 Task: Look for space in Alamar, Cuba from 12th  August, 2023 to 15th August, 2023 for 3 adults in price range Rs.12000 to Rs.16000. Place can be entire place with 2 bedrooms having 3 beds and 1 bathroom. Property type can be house, flat, guest house. Booking option can be shelf check-in. Required host language is .
Action: Mouse moved to (385, 74)
Screenshot: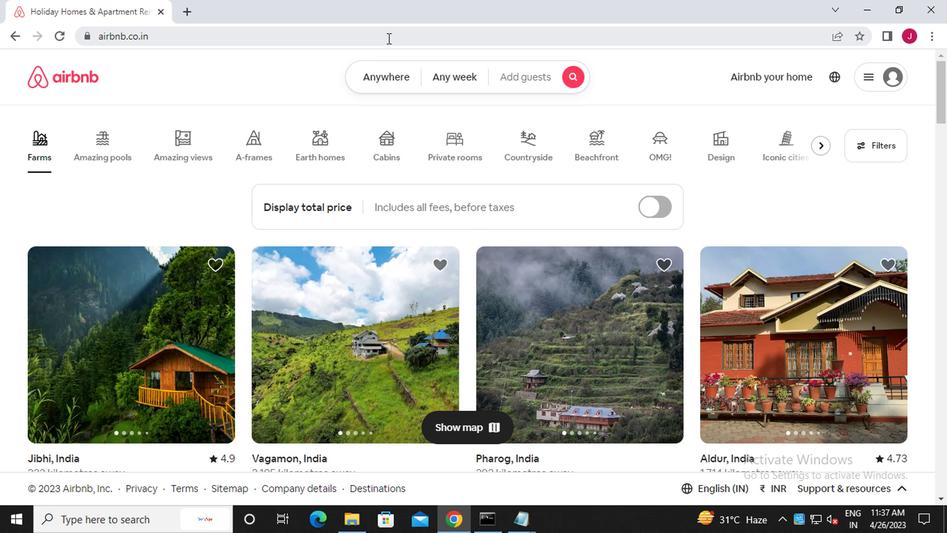 
Action: Mouse pressed left at (385, 74)
Screenshot: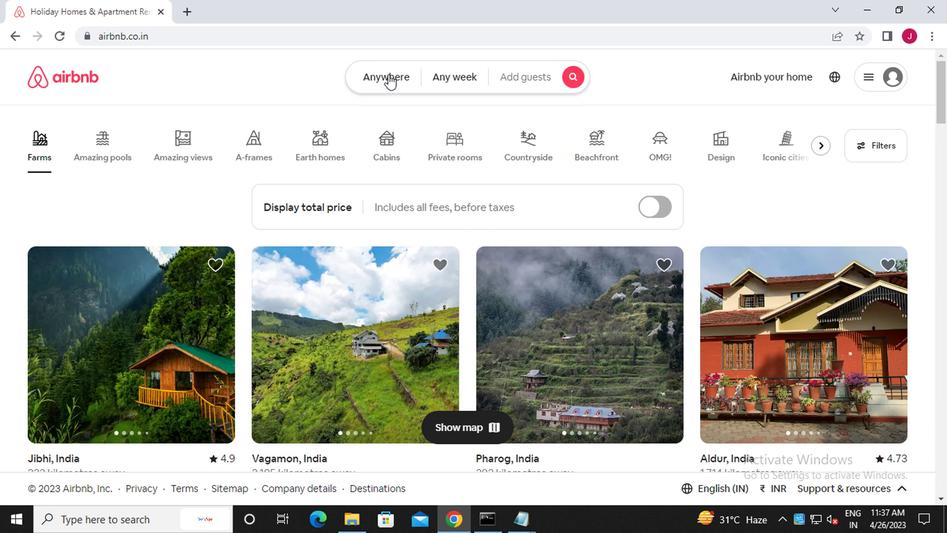 
Action: Mouse moved to (234, 137)
Screenshot: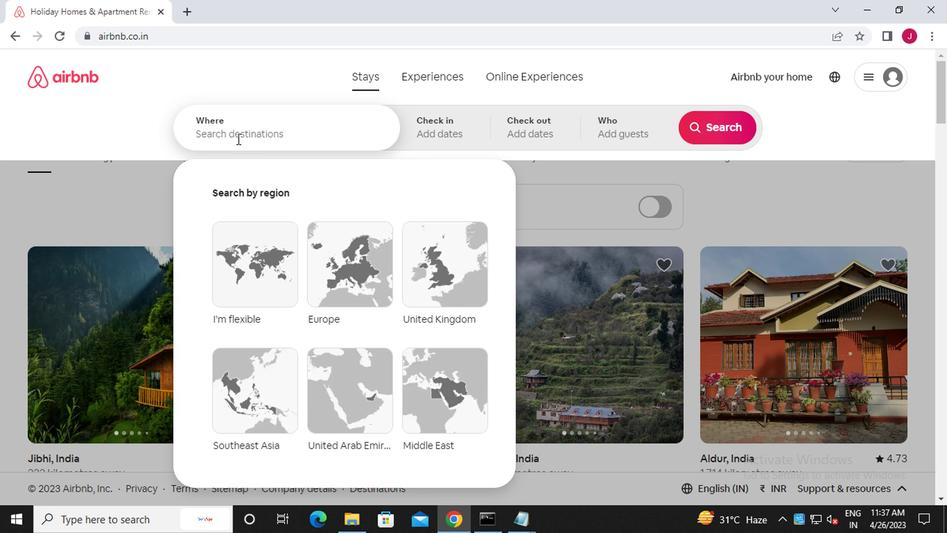 
Action: Mouse pressed left at (234, 137)
Screenshot: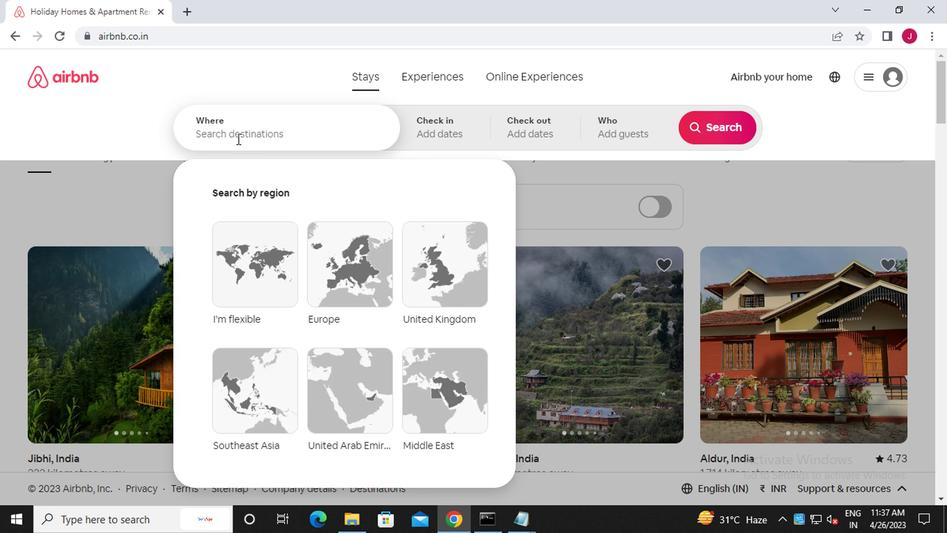 
Action: Mouse moved to (231, 136)
Screenshot: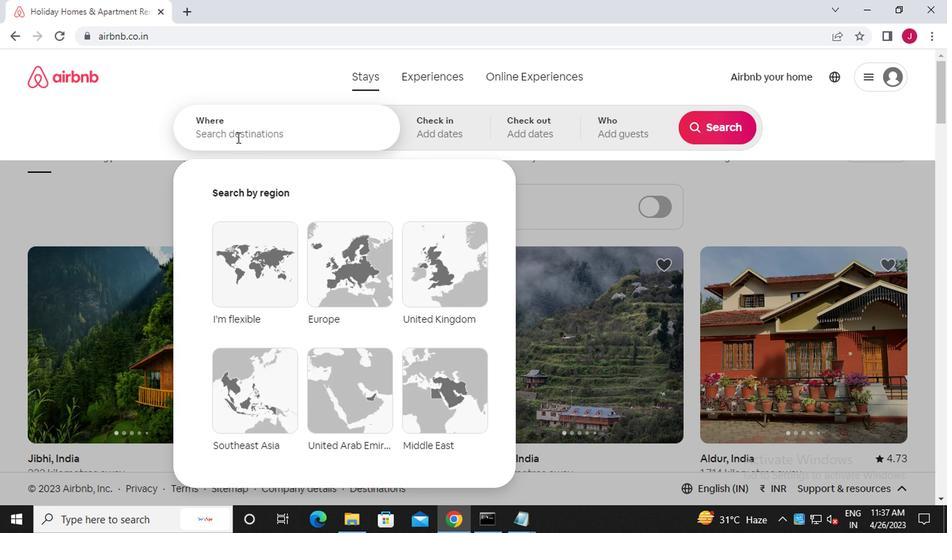 
Action: Key pressed a<Key.caps_lock>lamar
Screenshot: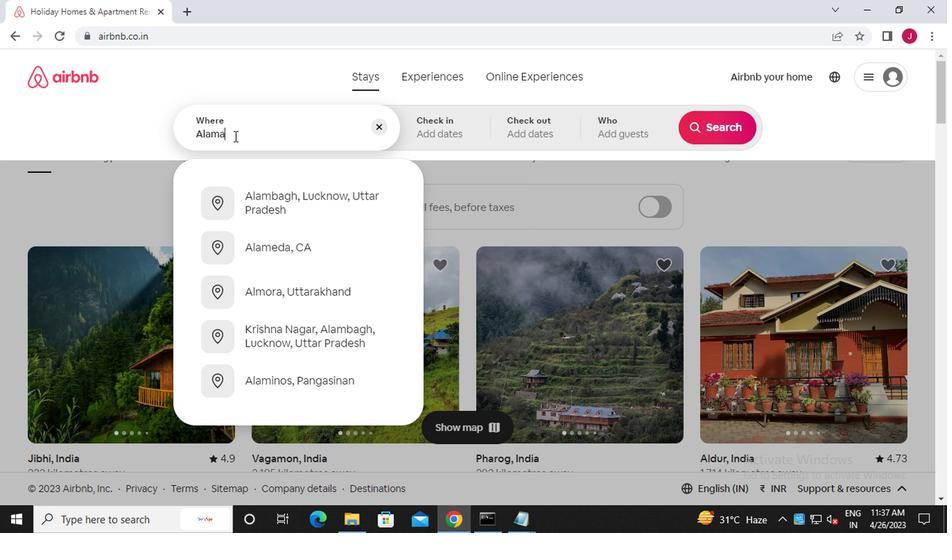 
Action: Mouse moved to (309, 199)
Screenshot: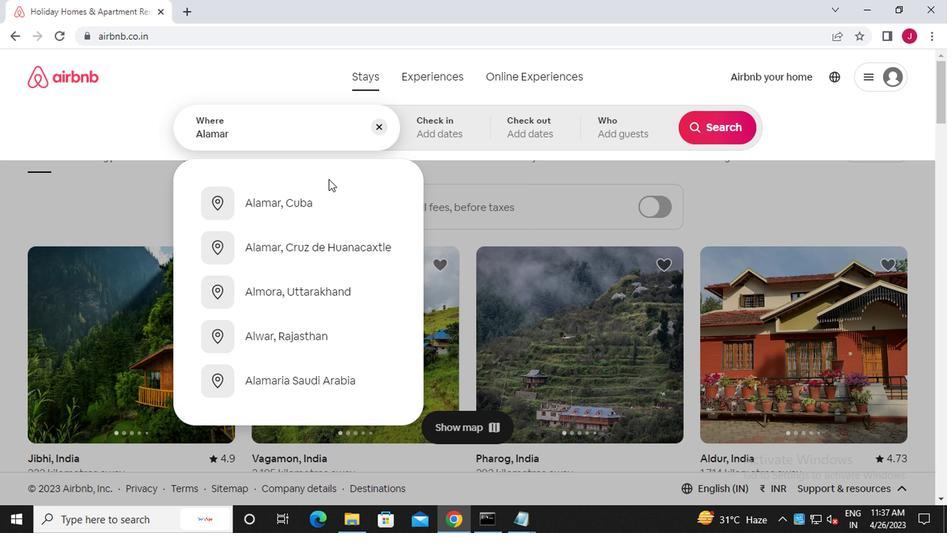 
Action: Mouse pressed left at (309, 199)
Screenshot: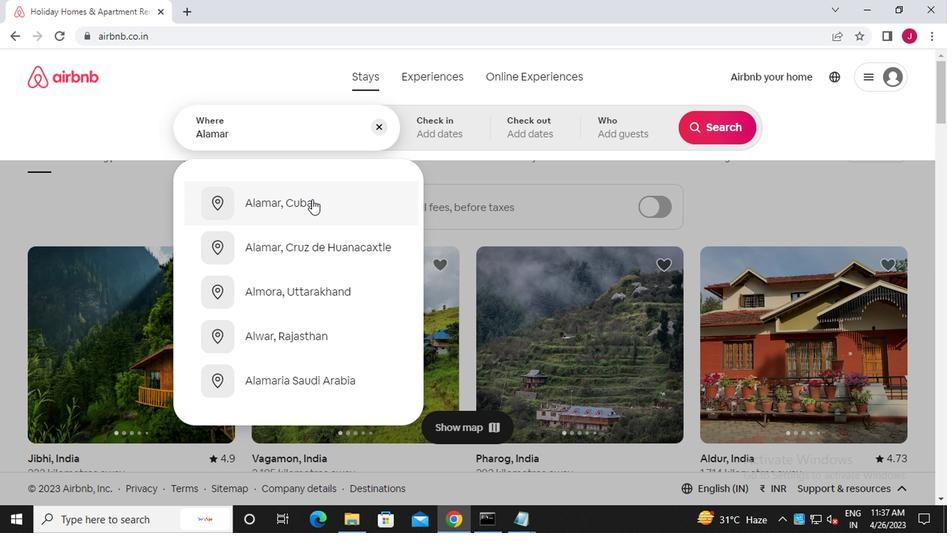 
Action: Mouse moved to (700, 238)
Screenshot: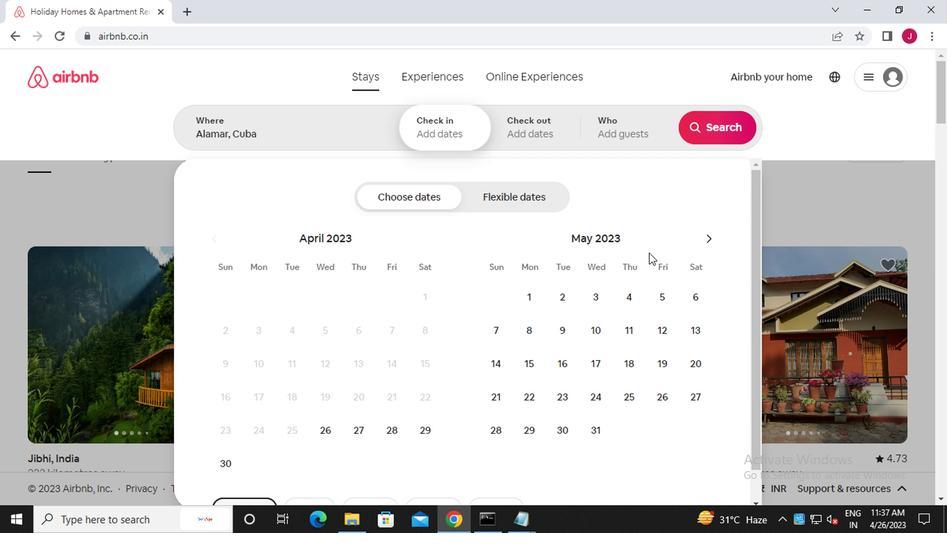 
Action: Mouse pressed left at (700, 238)
Screenshot: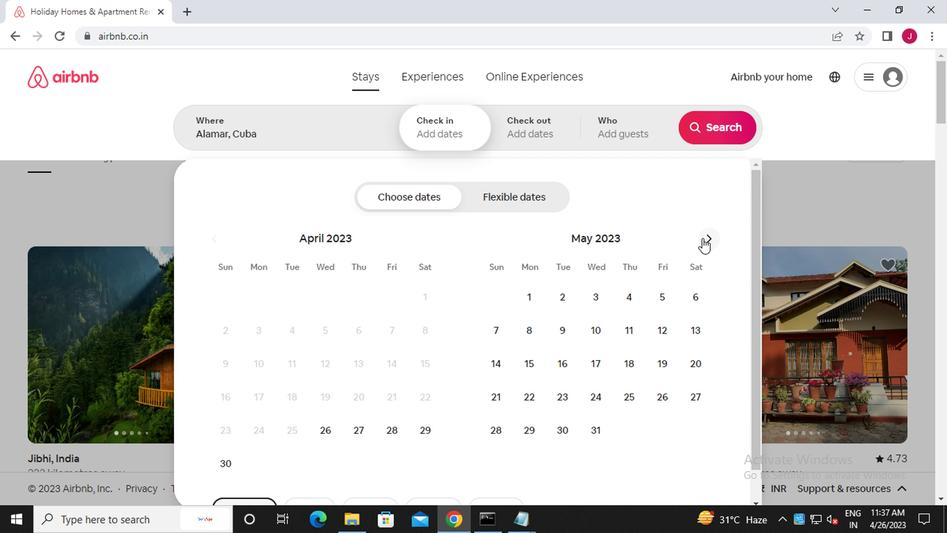 
Action: Mouse moved to (701, 238)
Screenshot: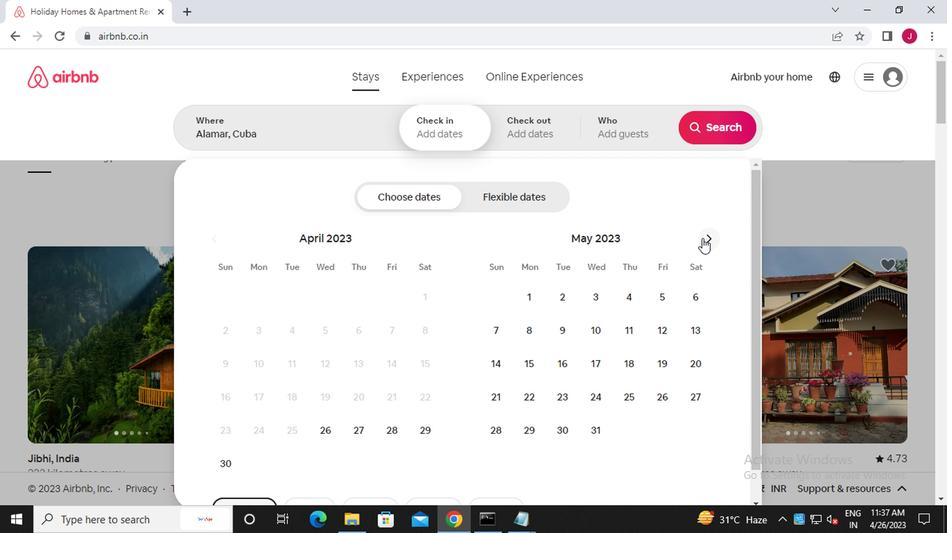 
Action: Mouse pressed left at (701, 238)
Screenshot: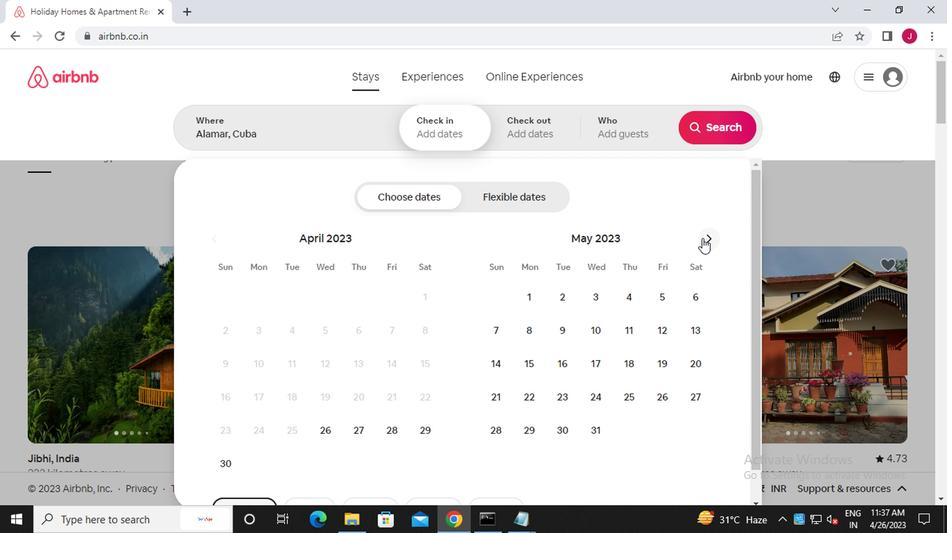 
Action: Mouse moved to (702, 238)
Screenshot: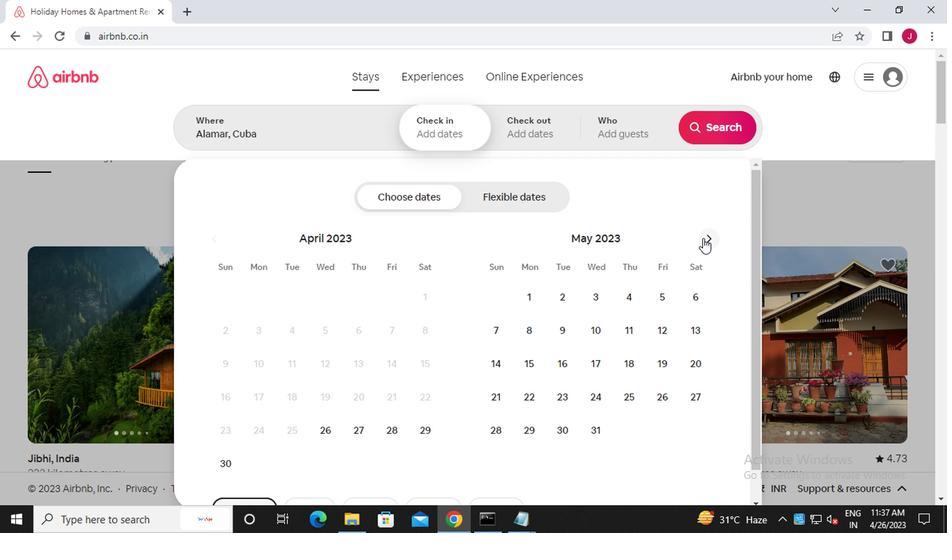 
Action: Mouse pressed left at (702, 238)
Screenshot: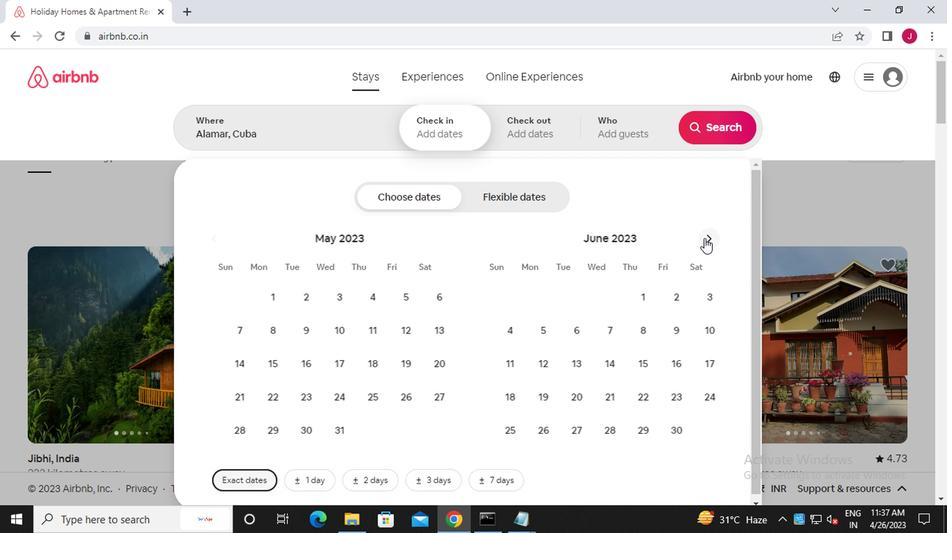 
Action: Mouse moved to (704, 239)
Screenshot: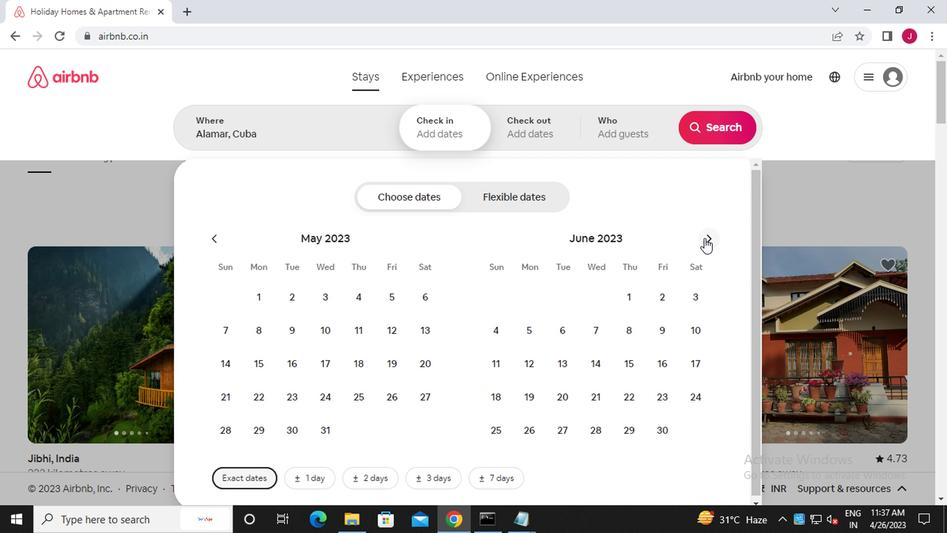 
Action: Mouse pressed left at (704, 239)
Screenshot: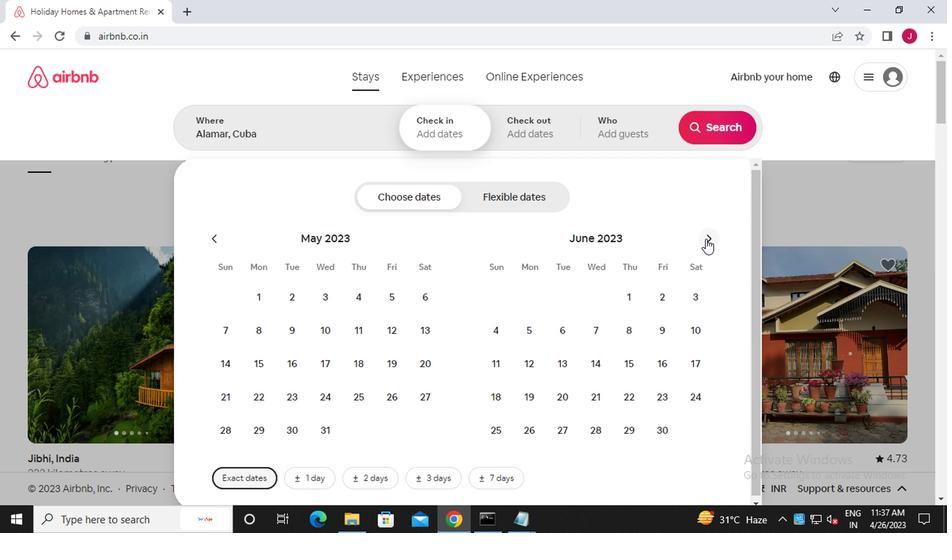 
Action: Mouse moved to (682, 335)
Screenshot: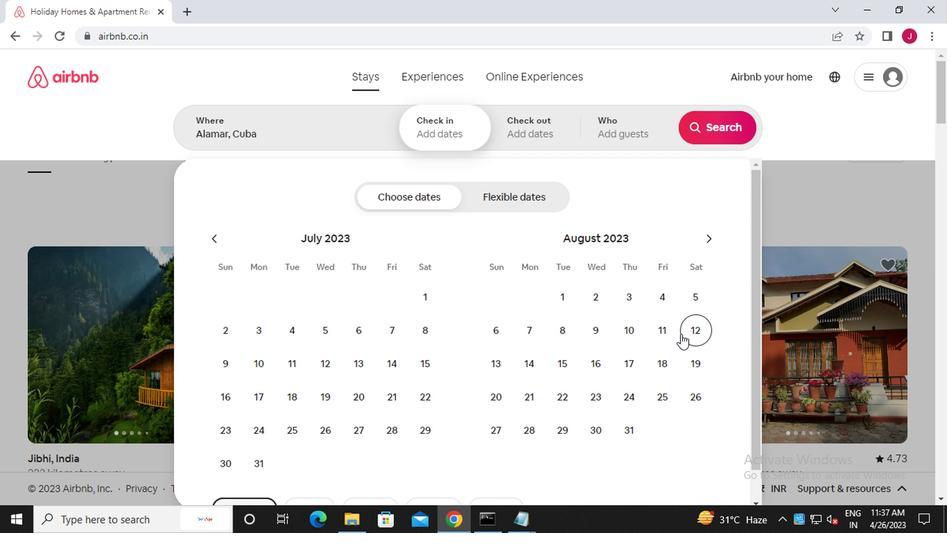 
Action: Mouse pressed left at (682, 335)
Screenshot: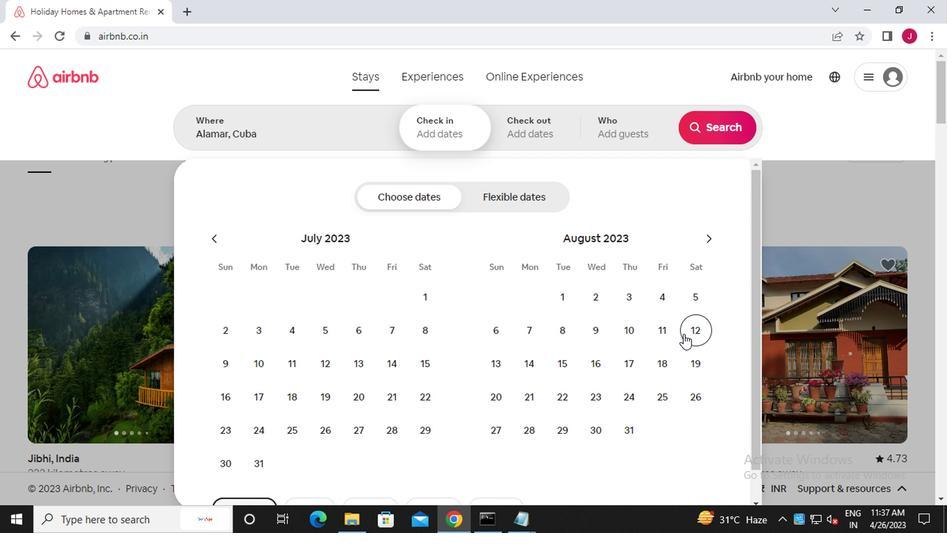 
Action: Mouse moved to (558, 357)
Screenshot: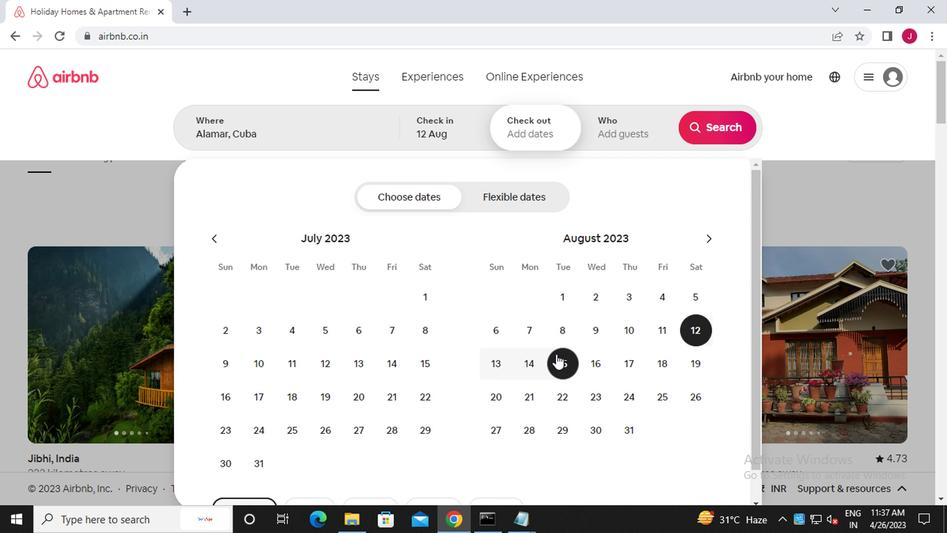 
Action: Mouse pressed left at (558, 357)
Screenshot: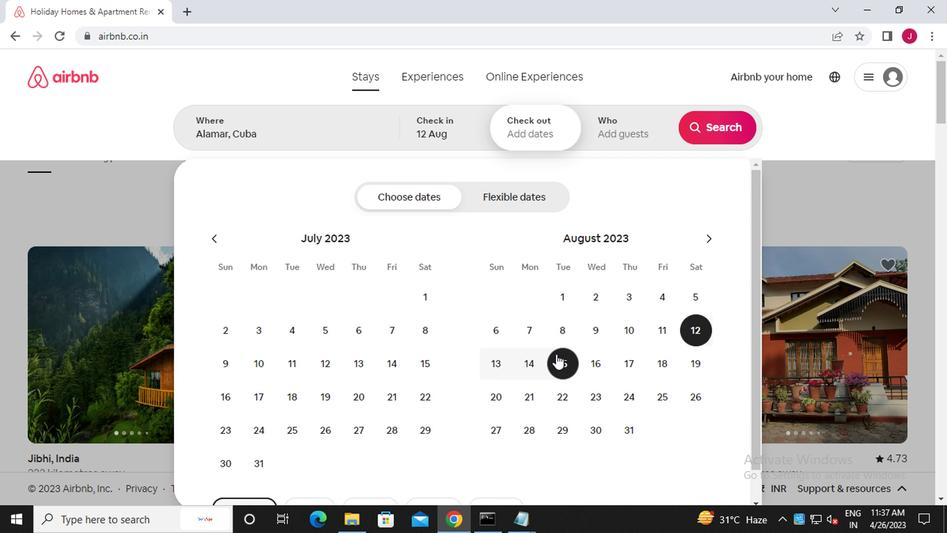 
Action: Mouse moved to (615, 135)
Screenshot: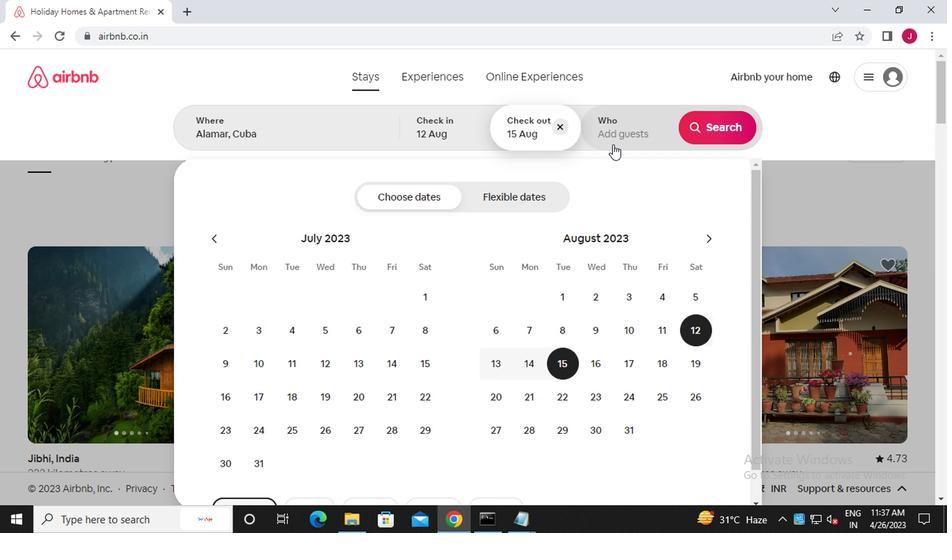 
Action: Mouse pressed left at (615, 135)
Screenshot: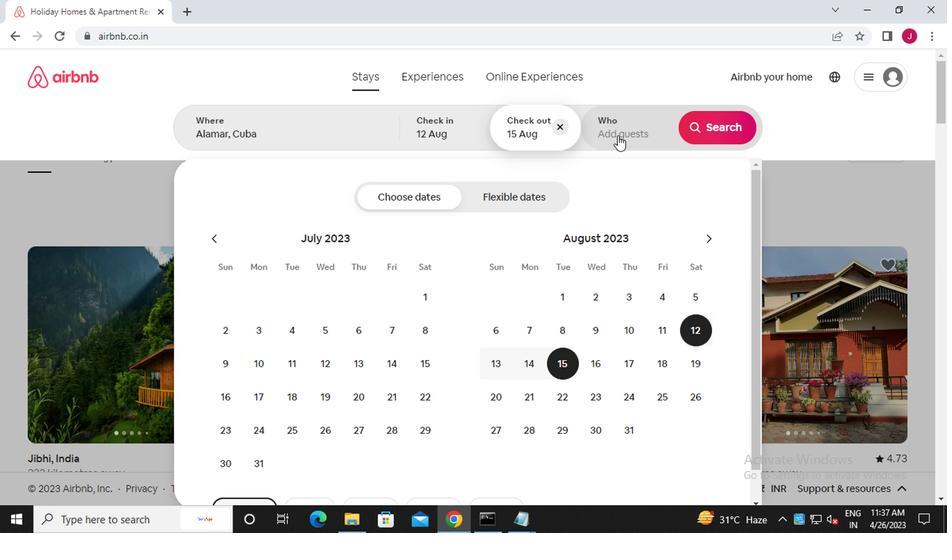 
Action: Mouse moved to (716, 199)
Screenshot: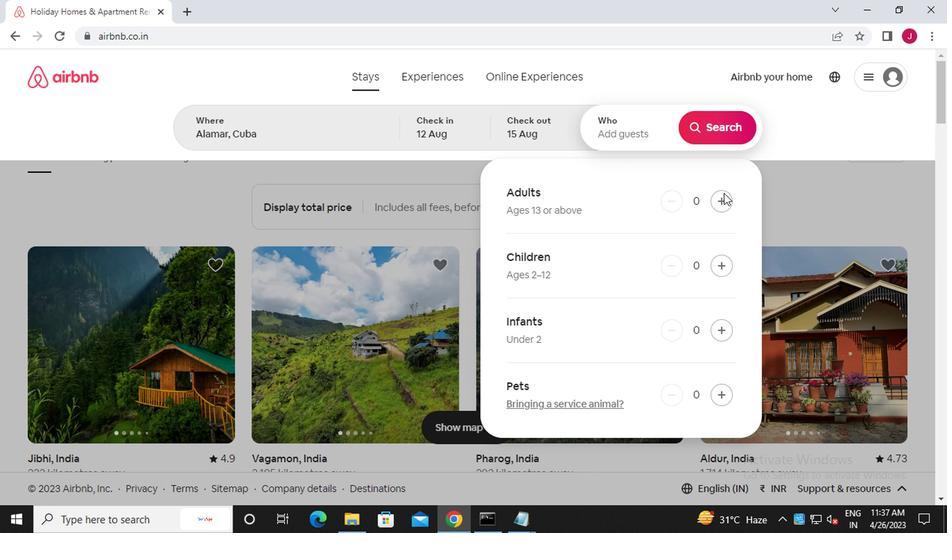
Action: Mouse pressed left at (716, 199)
Screenshot: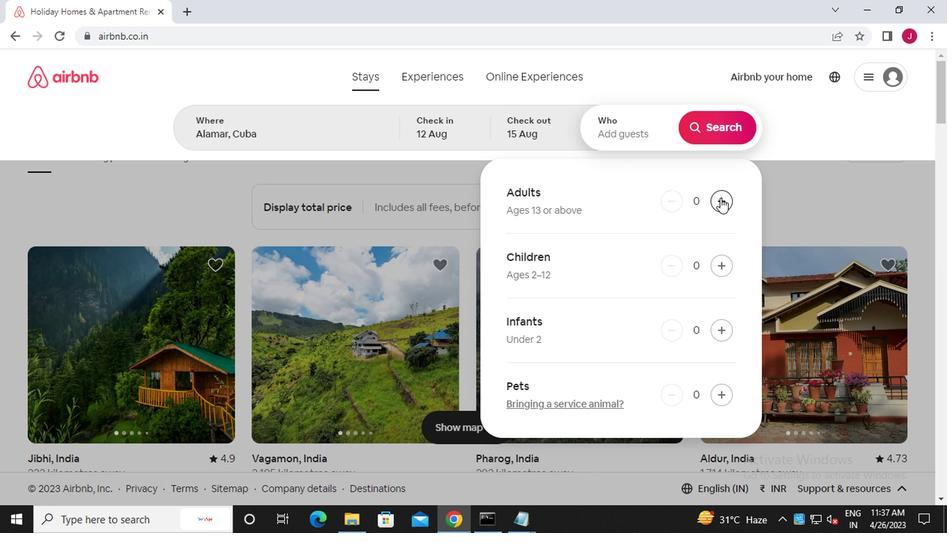 
Action: Mouse pressed left at (716, 199)
Screenshot: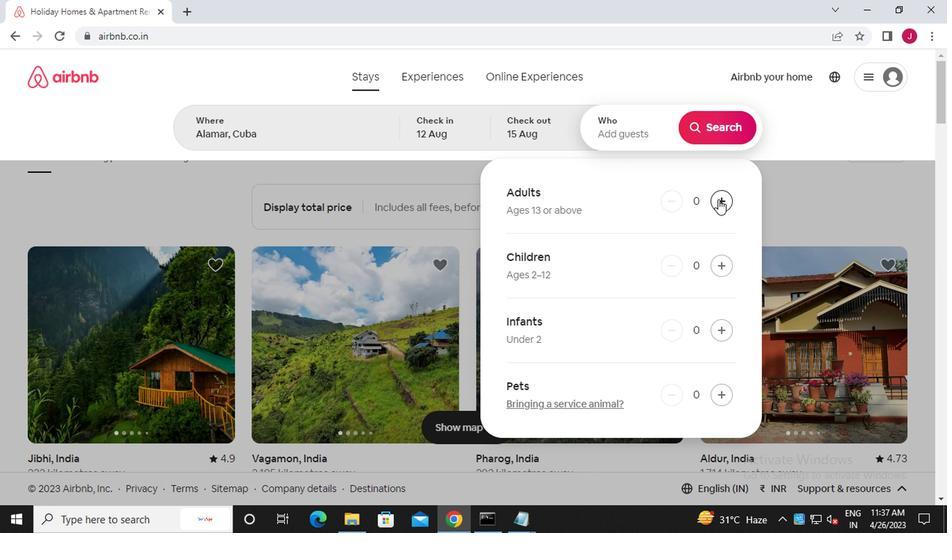 
Action: Mouse pressed left at (716, 199)
Screenshot: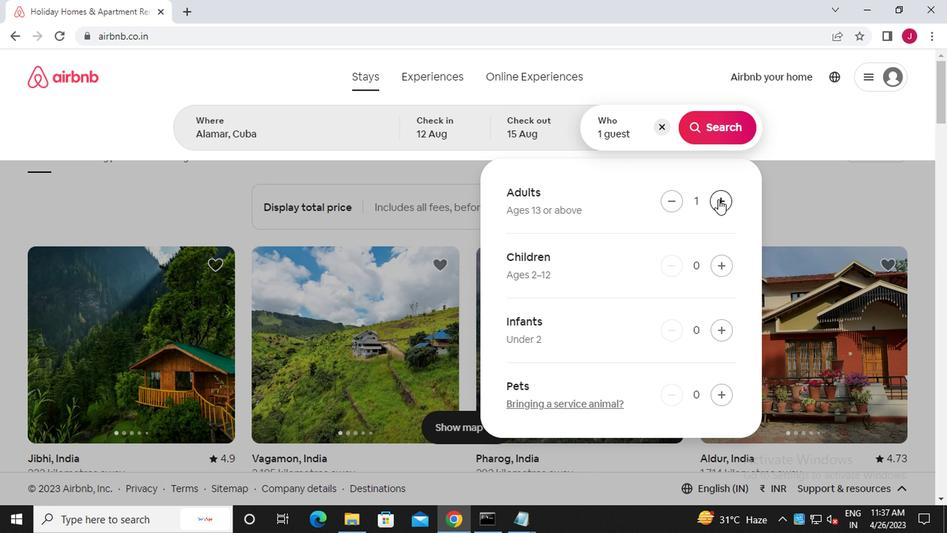 
Action: Mouse moved to (725, 125)
Screenshot: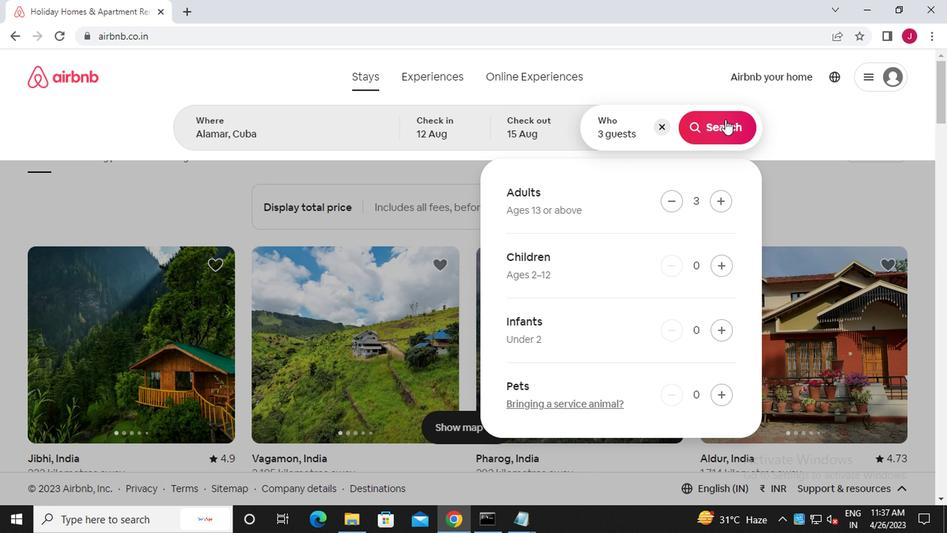 
Action: Mouse pressed left at (725, 125)
Screenshot: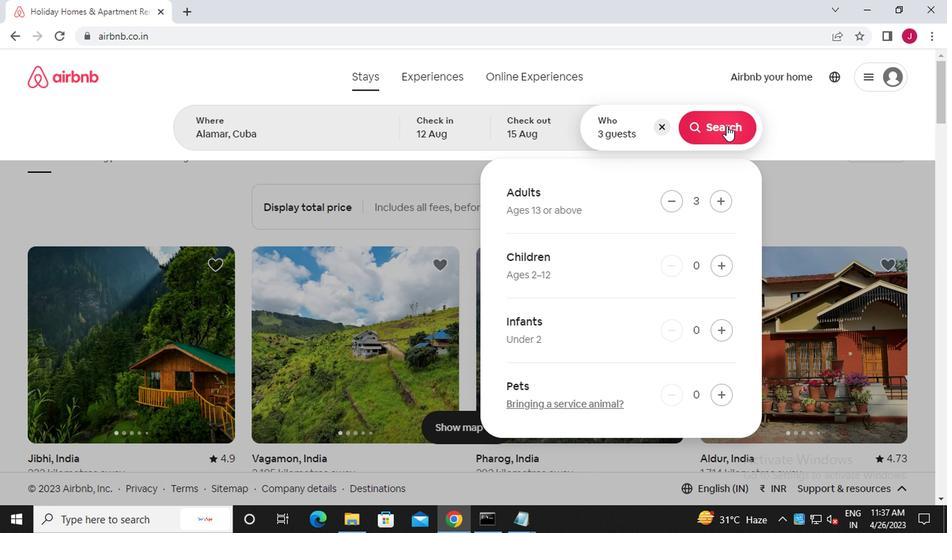 
Action: Mouse moved to (889, 126)
Screenshot: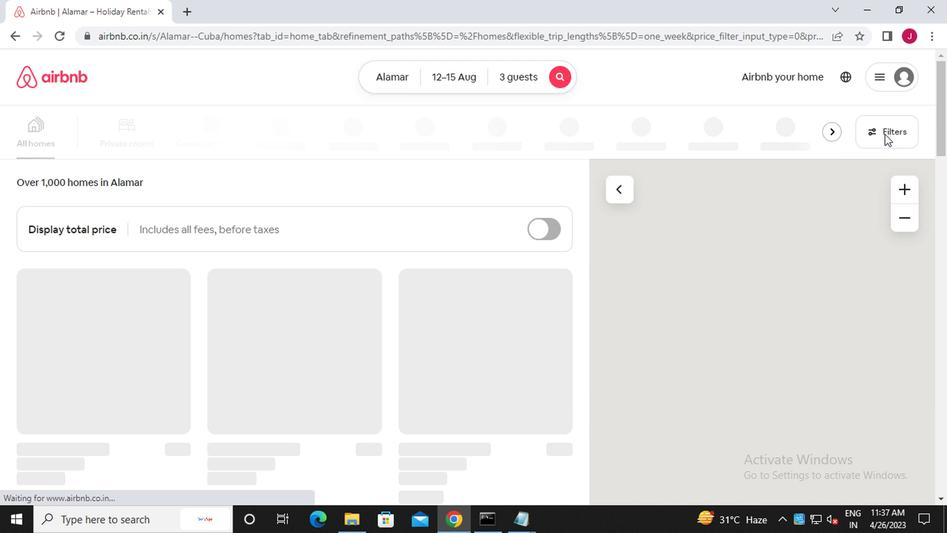 
Action: Mouse pressed left at (889, 126)
Screenshot: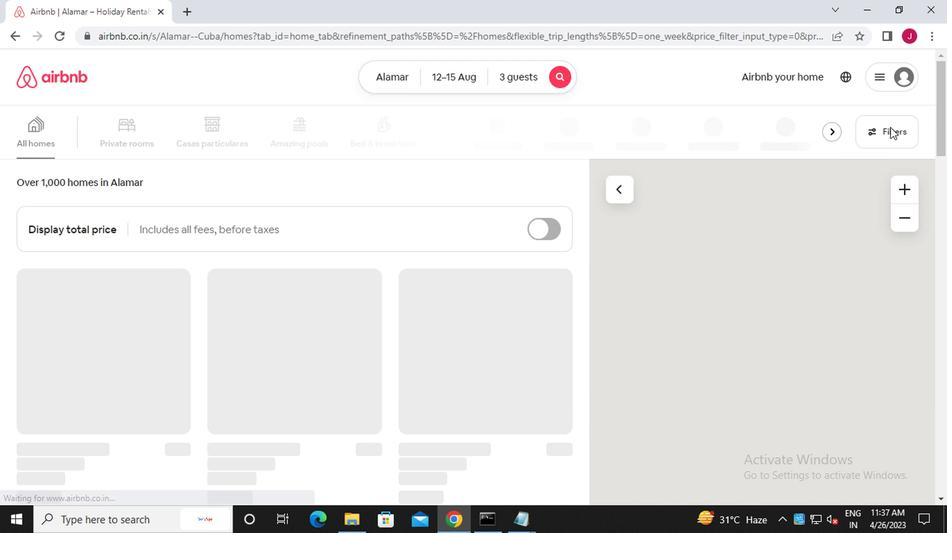 
Action: Mouse moved to (328, 305)
Screenshot: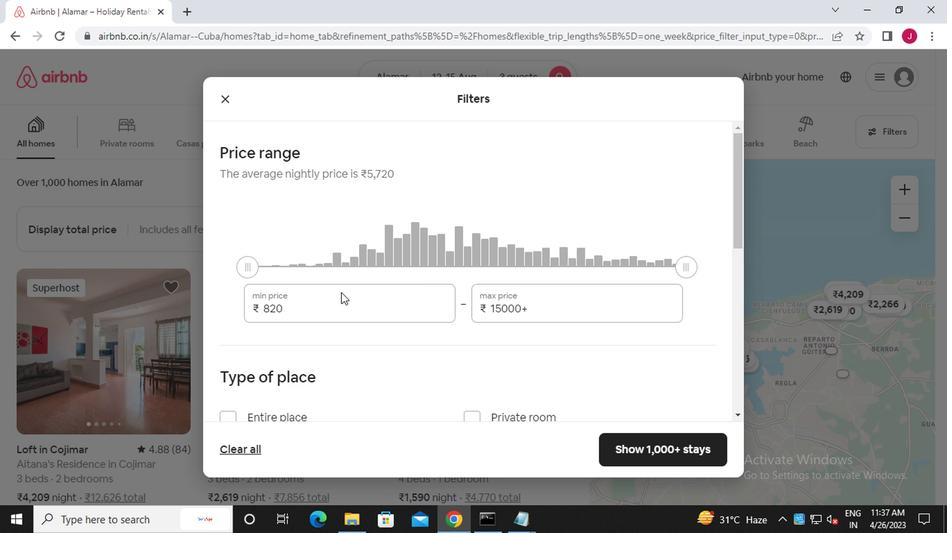 
Action: Mouse pressed left at (328, 305)
Screenshot: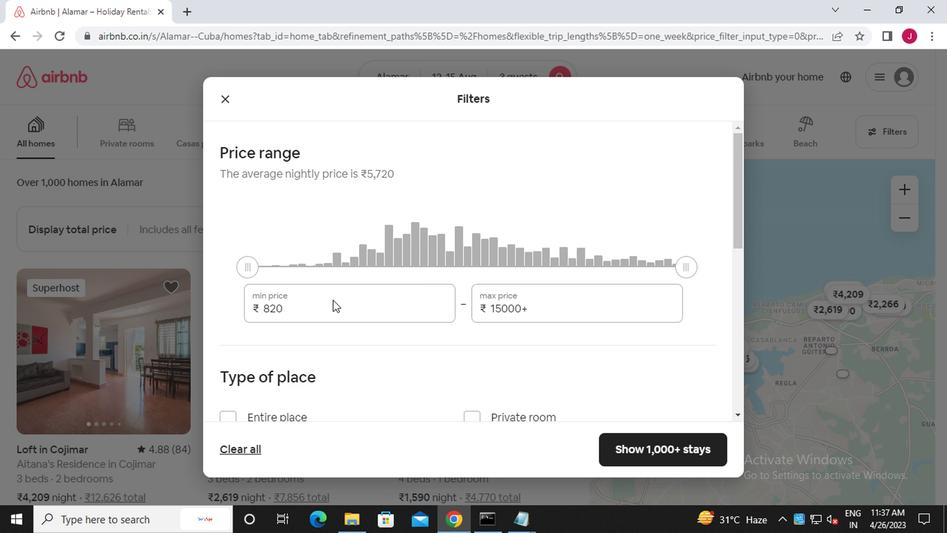 
Action: Mouse moved to (325, 298)
Screenshot: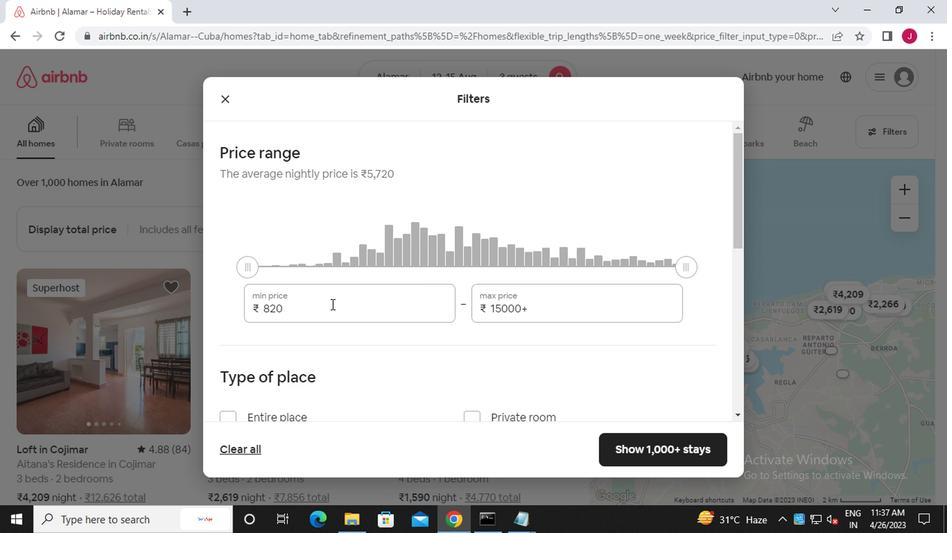 
Action: Key pressed <Key.backspace><Key.backspace><Key.backspace><<97>><<98>><<96>><<96>><<96>>
Screenshot: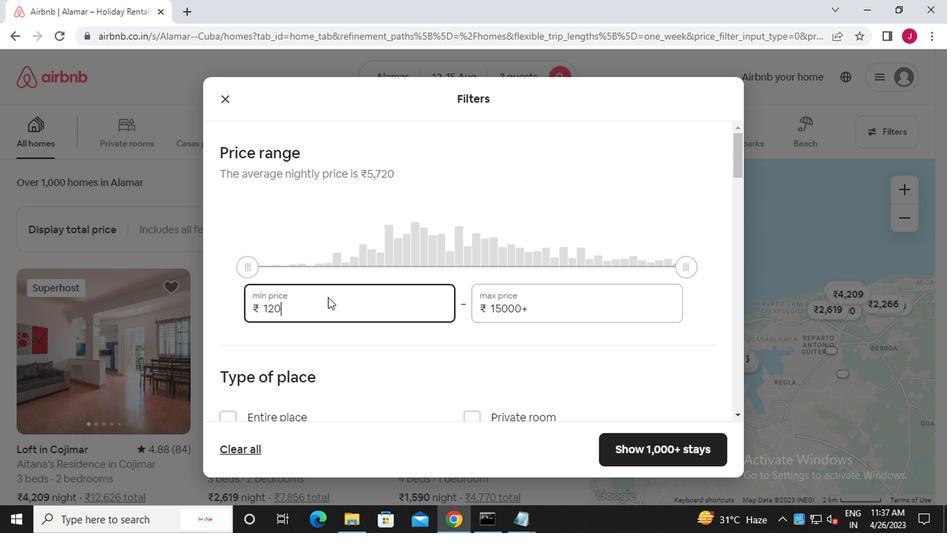 
Action: Mouse moved to (541, 315)
Screenshot: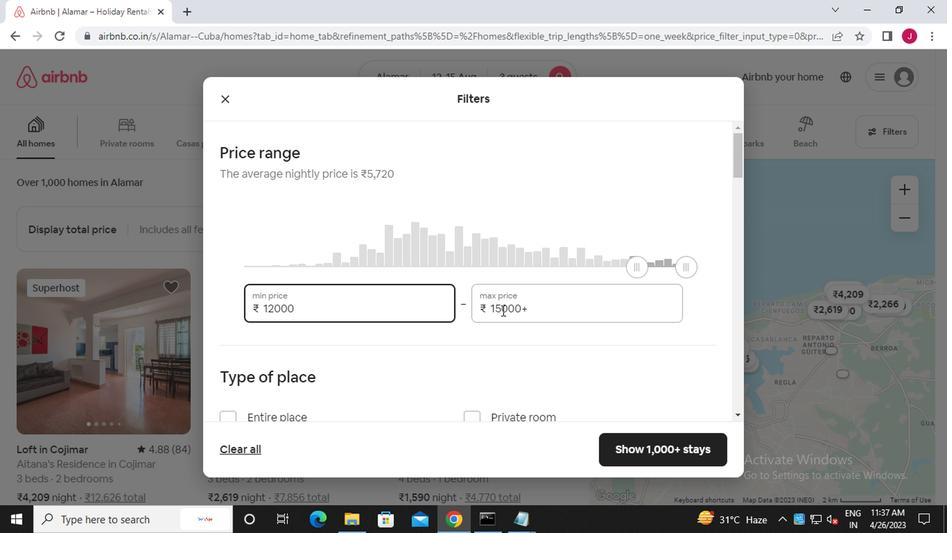 
Action: Mouse pressed left at (541, 315)
Screenshot: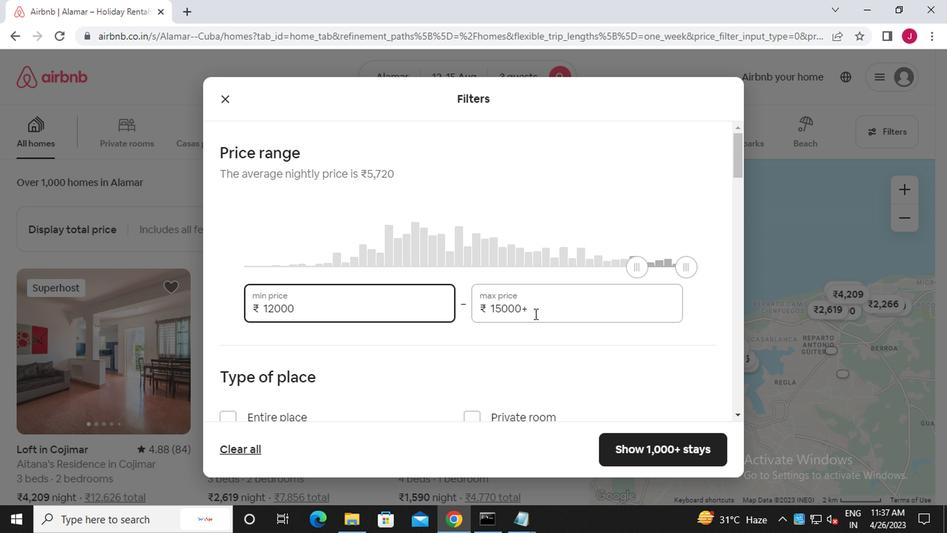 
Action: Mouse moved to (536, 314)
Screenshot: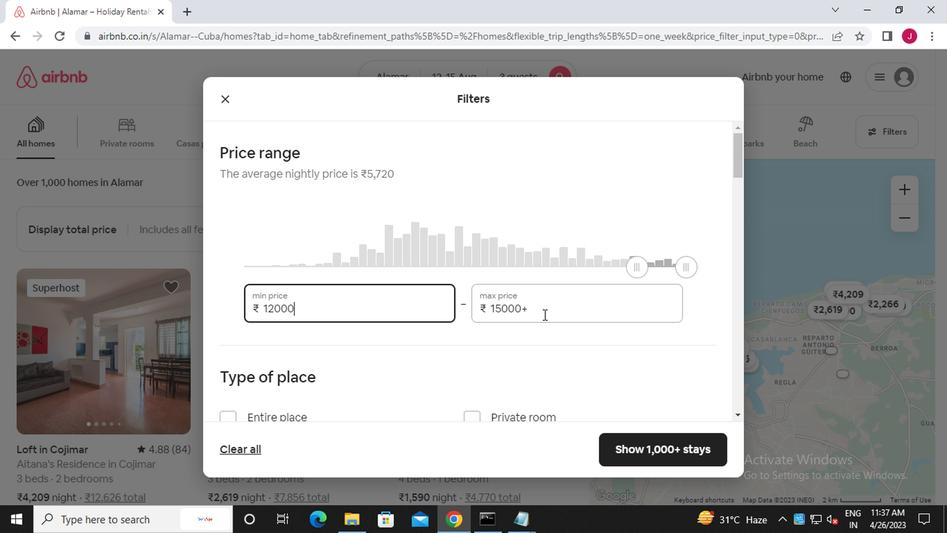 
Action: Key pressed <Key.backspace><Key.backspace><Key.backspace><Key.backspace><Key.backspace><Key.backspace><Key.backspace><Key.backspace><Key.backspace><<97>><<102>><<96>><<96>><<96>>
Screenshot: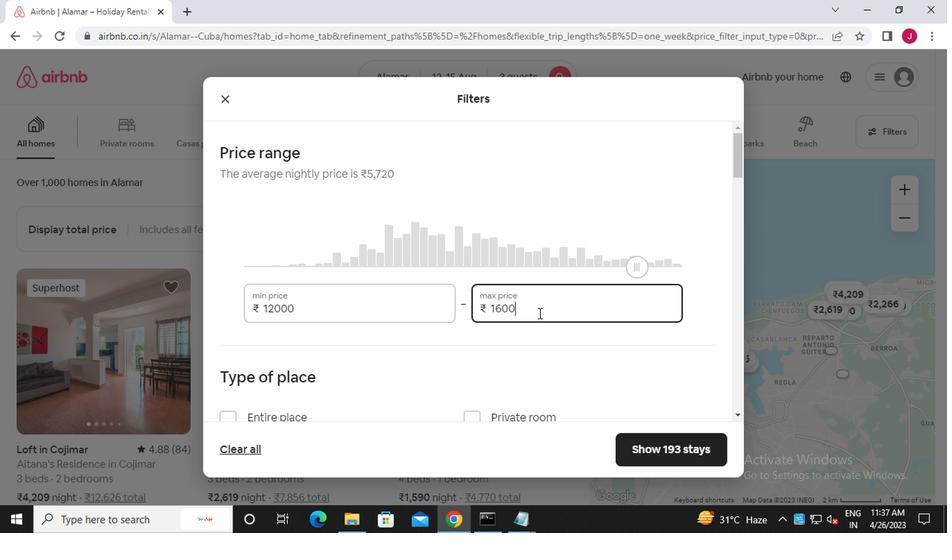 
Action: Mouse moved to (540, 314)
Screenshot: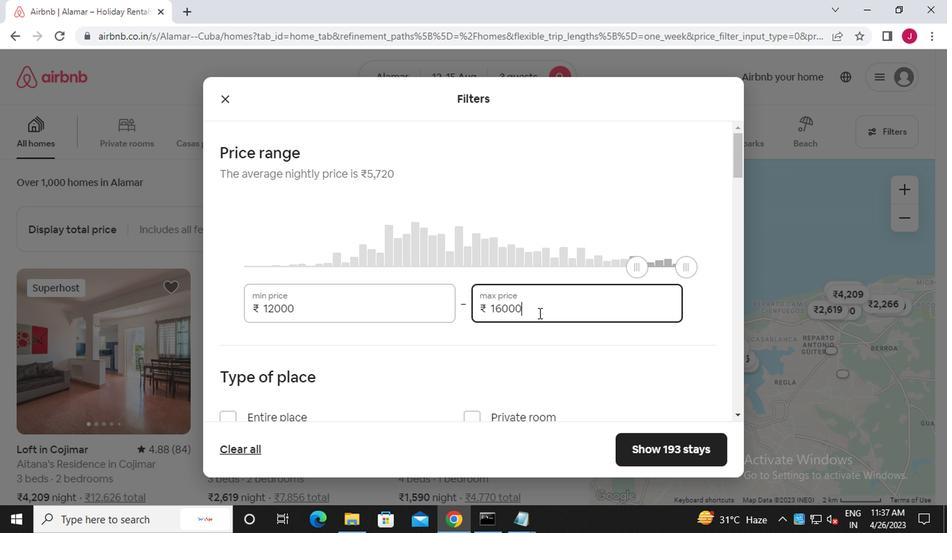 
Action: Mouse scrolled (540, 313) with delta (0, 0)
Screenshot: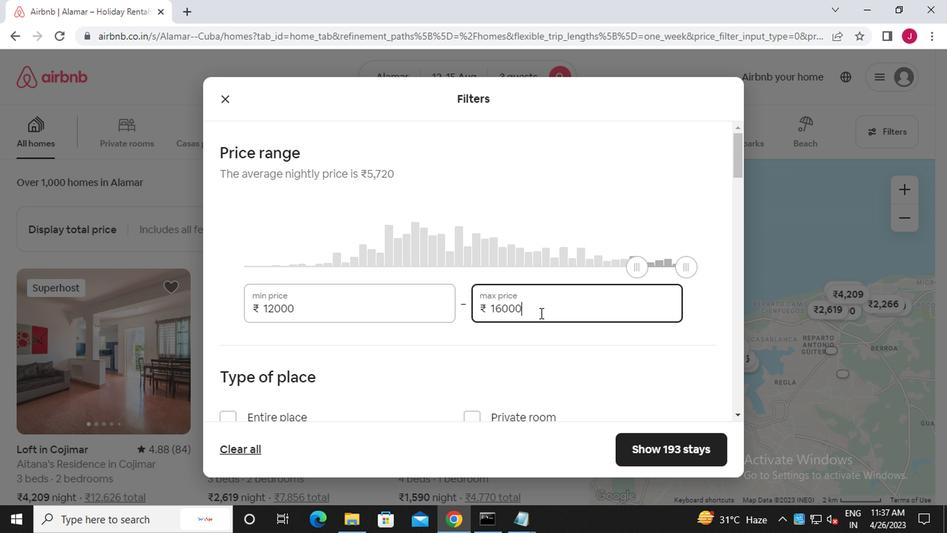 
Action: Mouse moved to (540, 314)
Screenshot: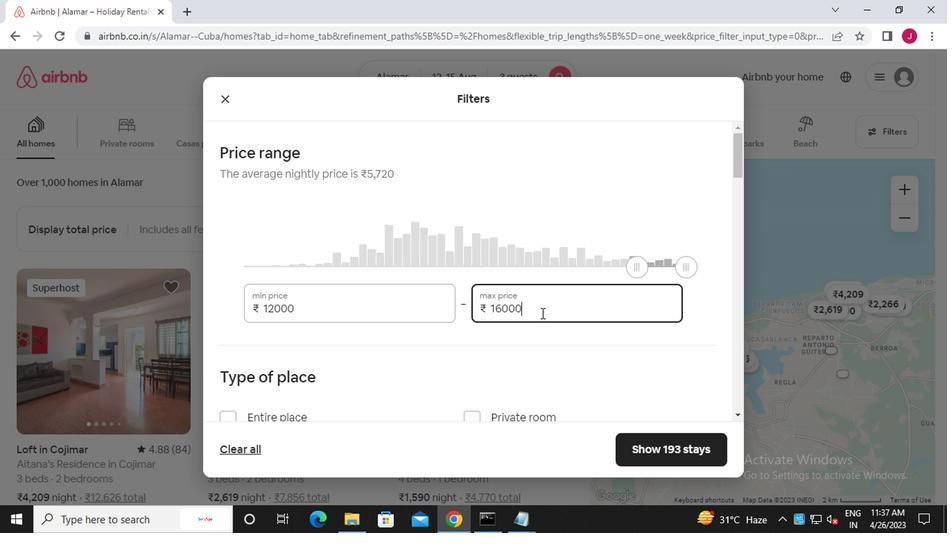 
Action: Mouse scrolled (540, 313) with delta (0, 0)
Screenshot: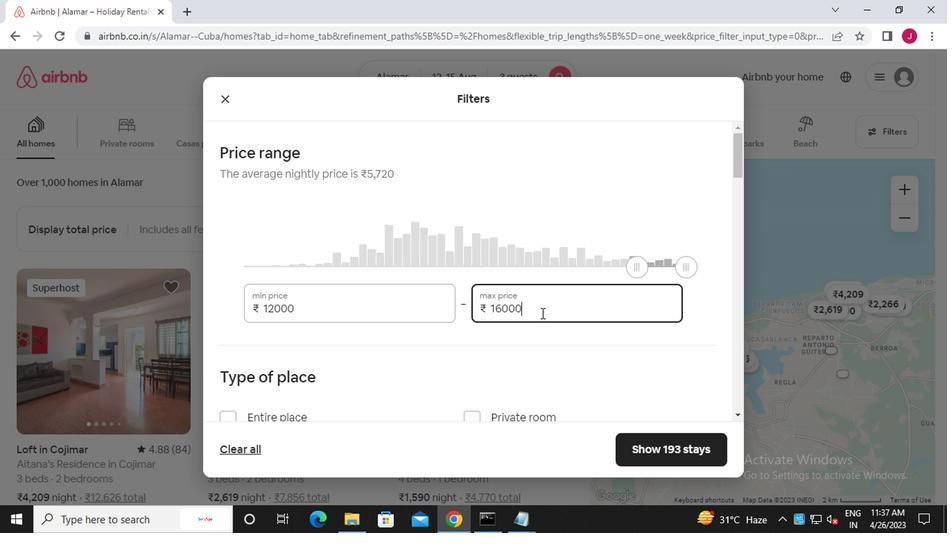 
Action: Mouse moved to (540, 314)
Screenshot: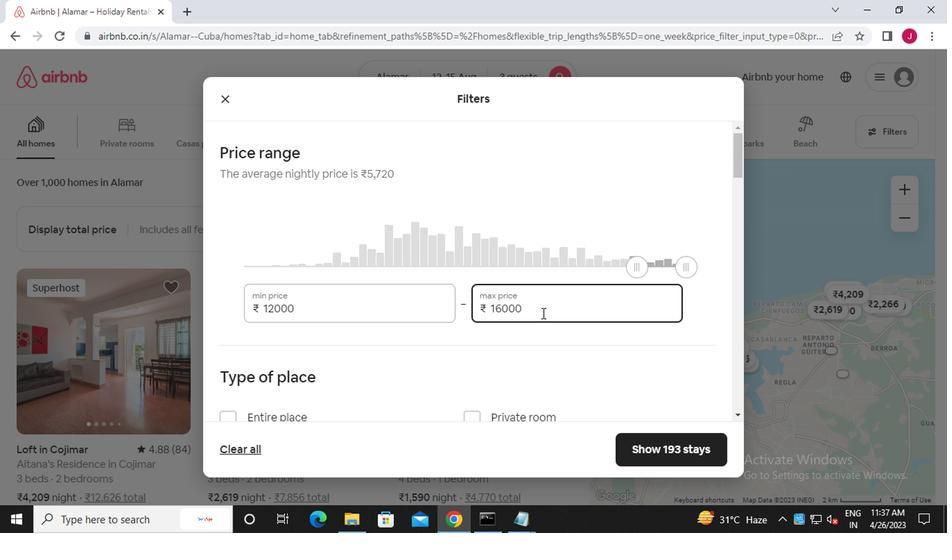 
Action: Mouse scrolled (540, 313) with delta (0, 0)
Screenshot: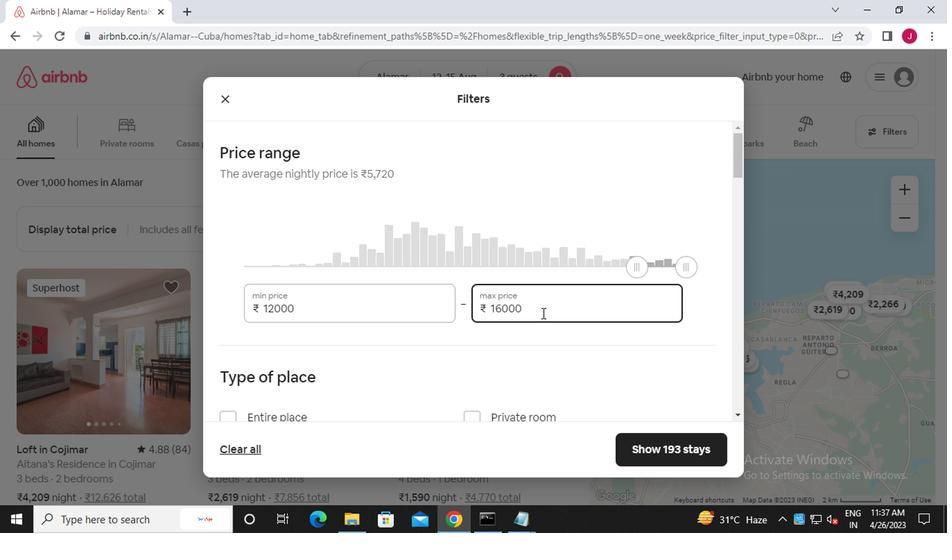 
Action: Mouse moved to (229, 204)
Screenshot: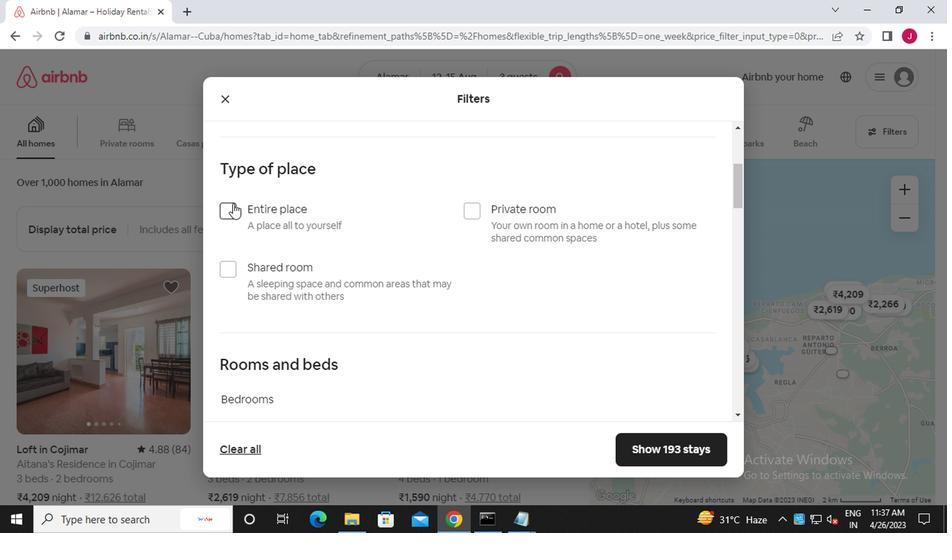 
Action: Mouse pressed left at (229, 204)
Screenshot: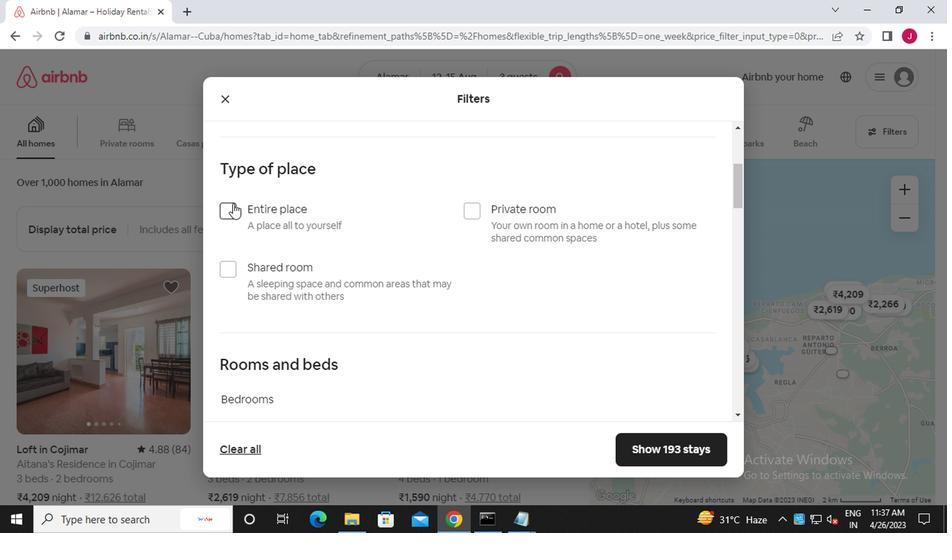 
Action: Mouse moved to (304, 248)
Screenshot: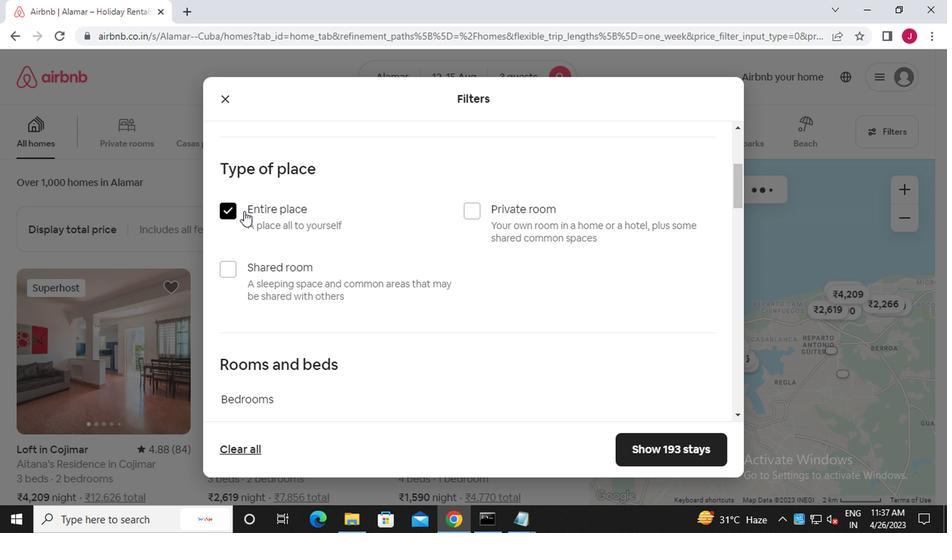 
Action: Mouse scrolled (304, 248) with delta (0, 0)
Screenshot: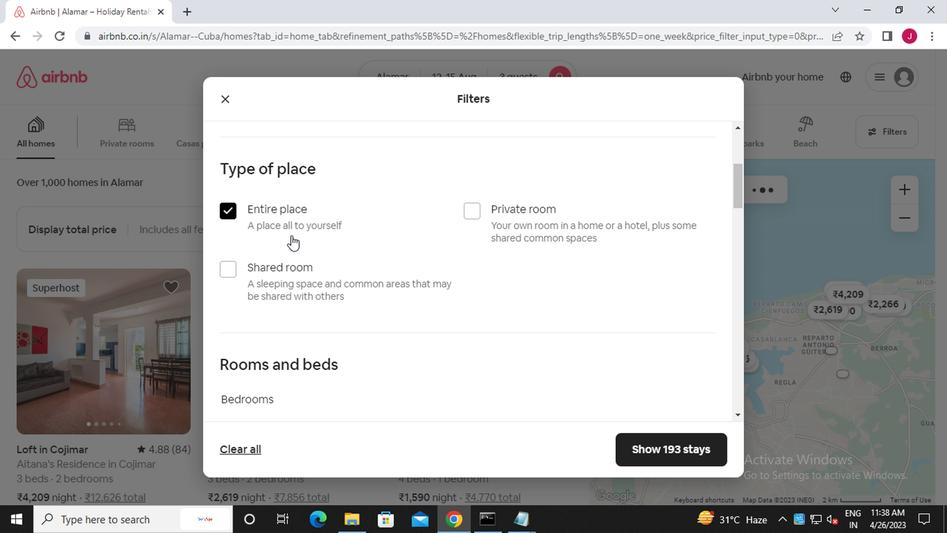 
Action: Mouse scrolled (304, 248) with delta (0, 0)
Screenshot: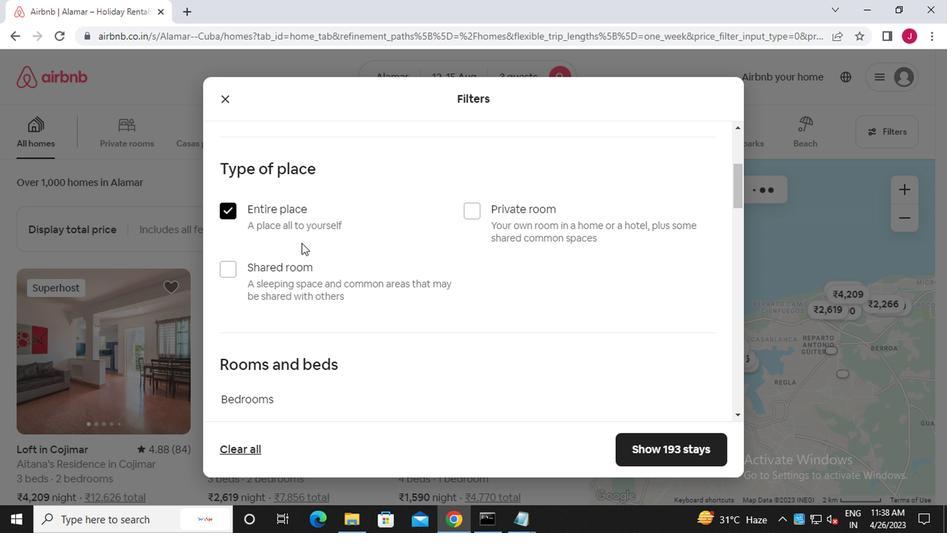 
Action: Mouse moved to (304, 249)
Screenshot: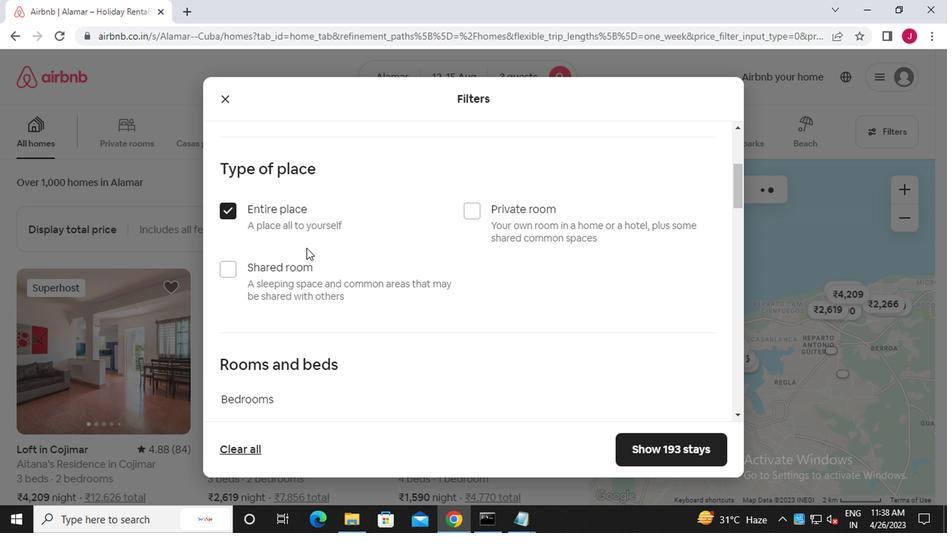 
Action: Mouse scrolled (304, 248) with delta (0, 0)
Screenshot: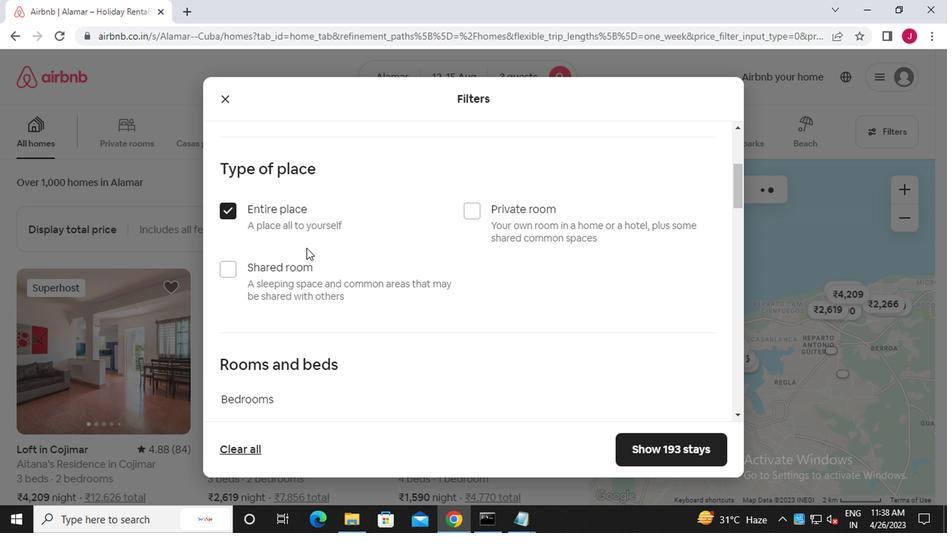 
Action: Mouse scrolled (304, 248) with delta (0, 0)
Screenshot: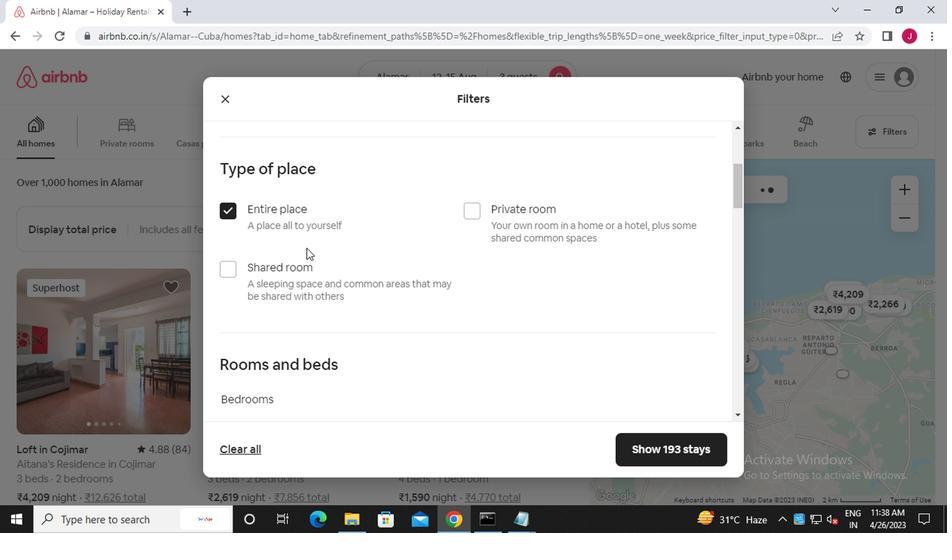
Action: Mouse moved to (350, 163)
Screenshot: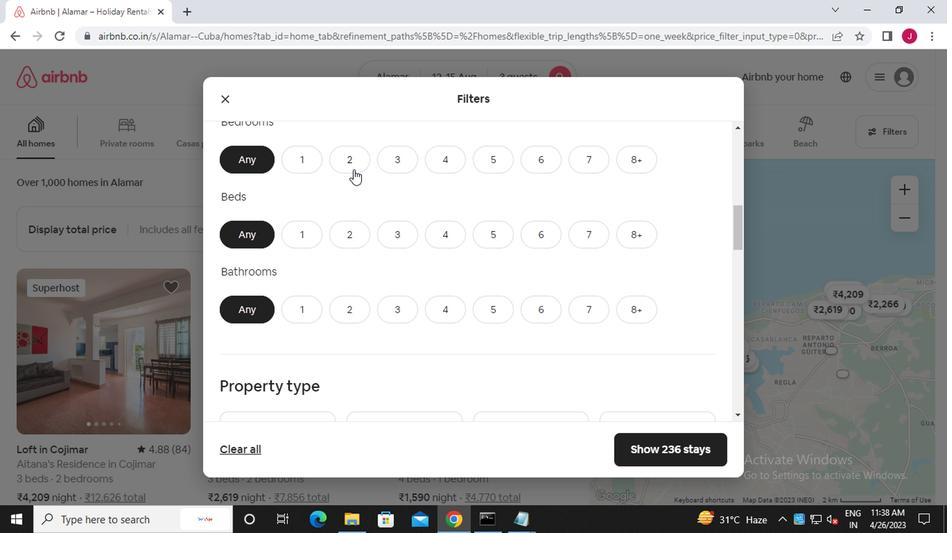 
Action: Mouse pressed left at (350, 163)
Screenshot: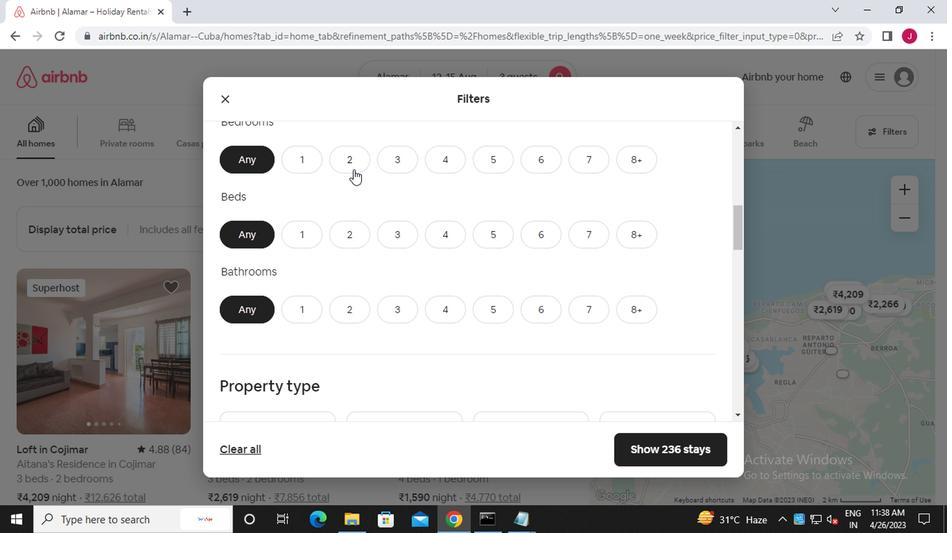 
Action: Mouse moved to (394, 232)
Screenshot: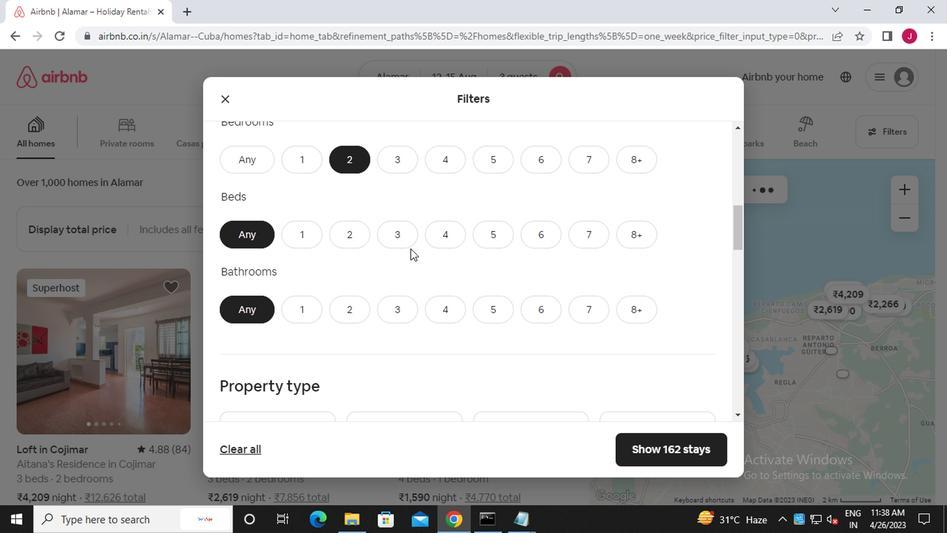 
Action: Mouse pressed left at (394, 232)
Screenshot: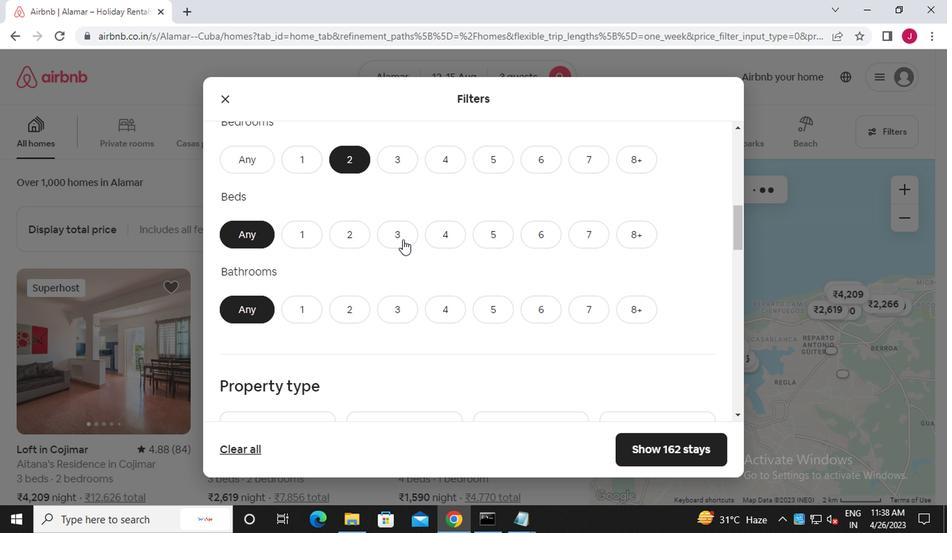 
Action: Mouse moved to (306, 309)
Screenshot: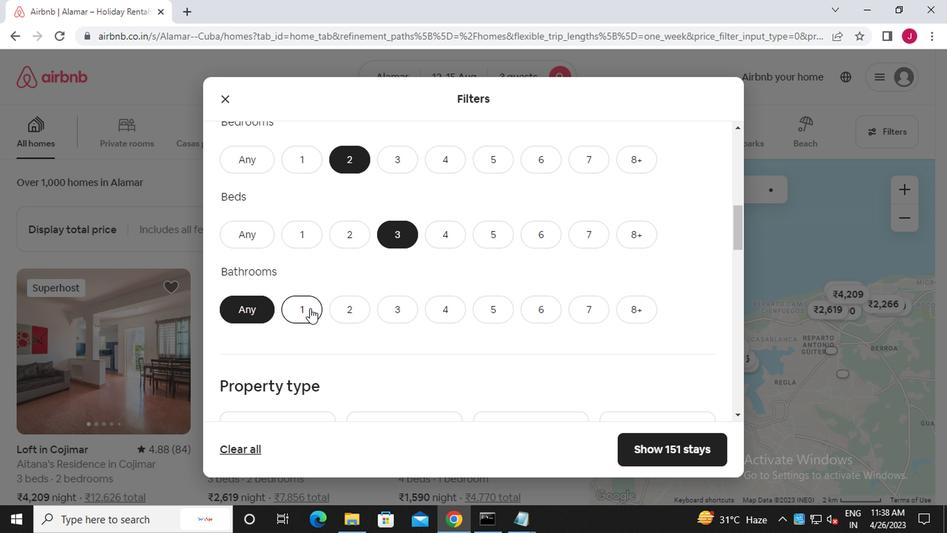 
Action: Mouse pressed left at (306, 309)
Screenshot: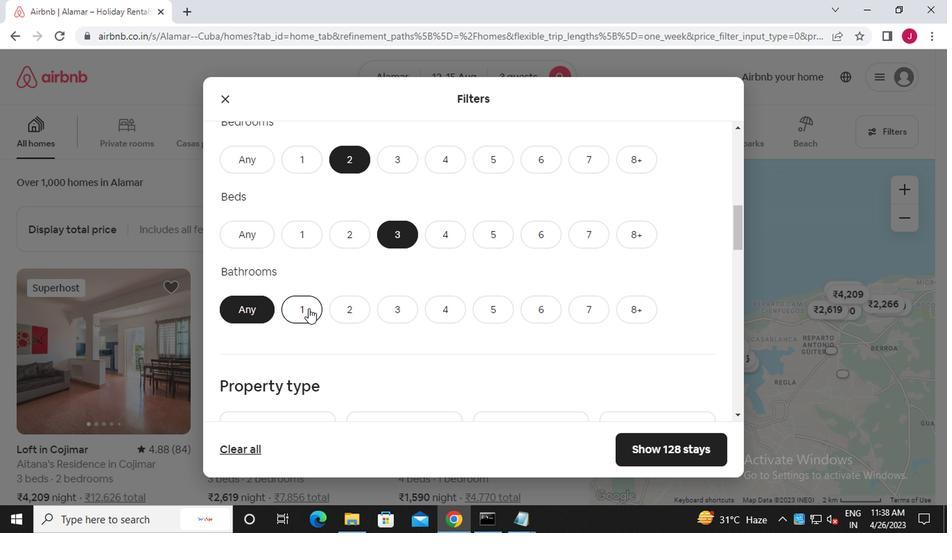 
Action: Mouse moved to (306, 309)
Screenshot: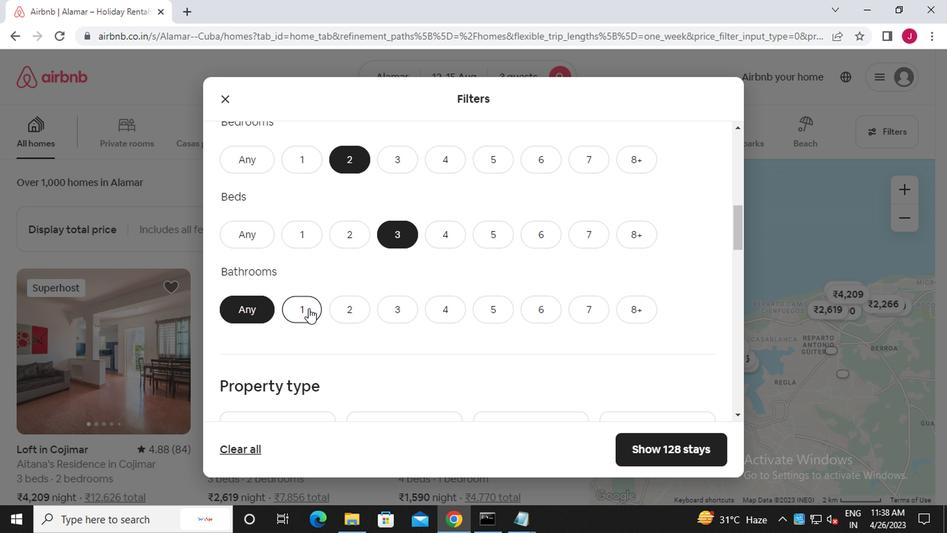 
Action: Mouse scrolled (306, 308) with delta (0, 0)
Screenshot: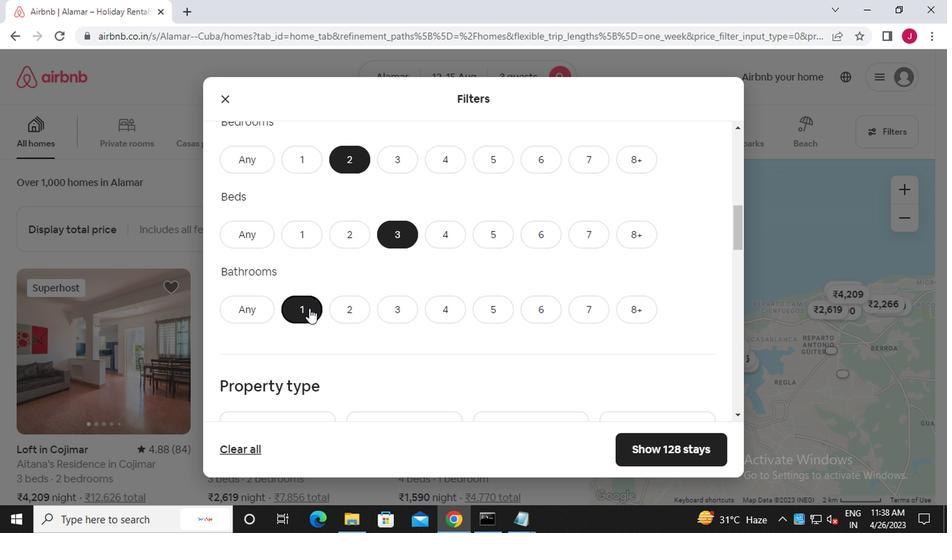 
Action: Mouse scrolled (306, 308) with delta (0, 0)
Screenshot: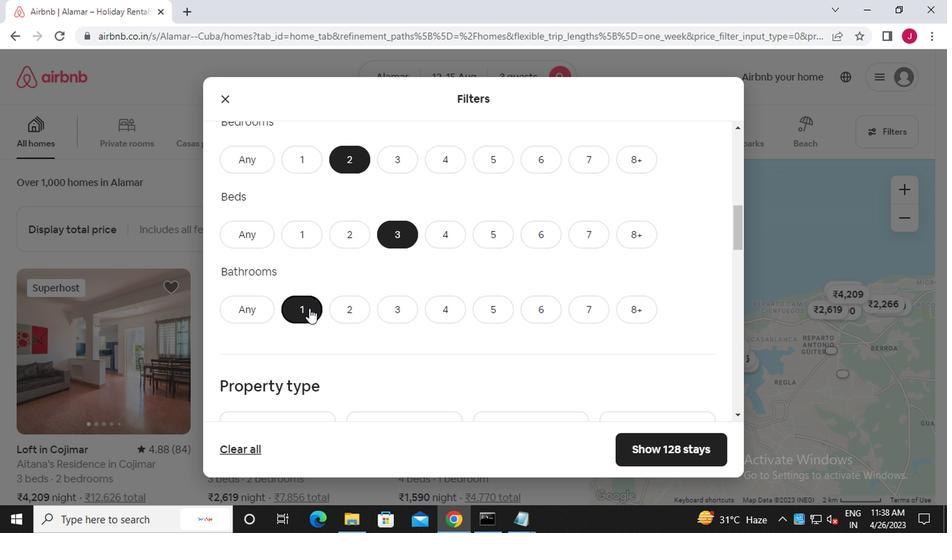 
Action: Mouse moved to (316, 318)
Screenshot: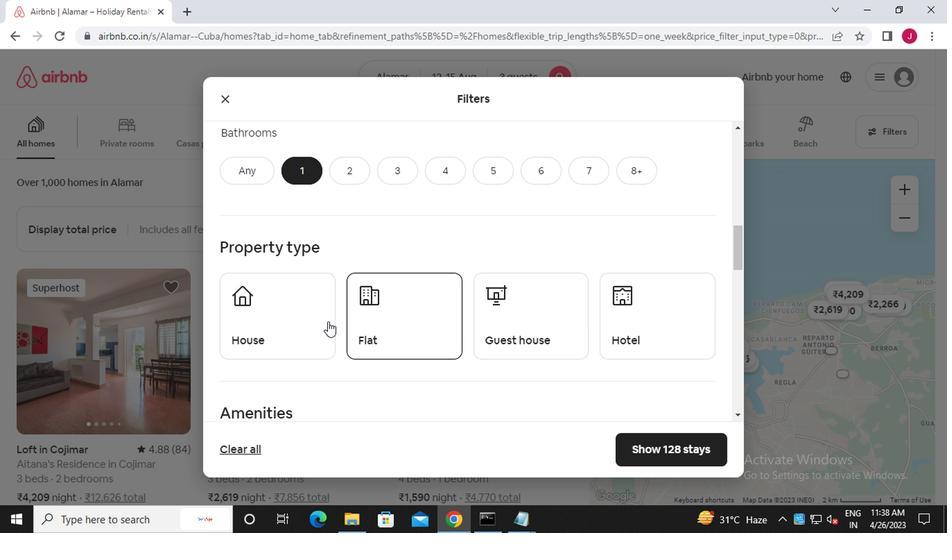 
Action: Mouse pressed left at (316, 318)
Screenshot: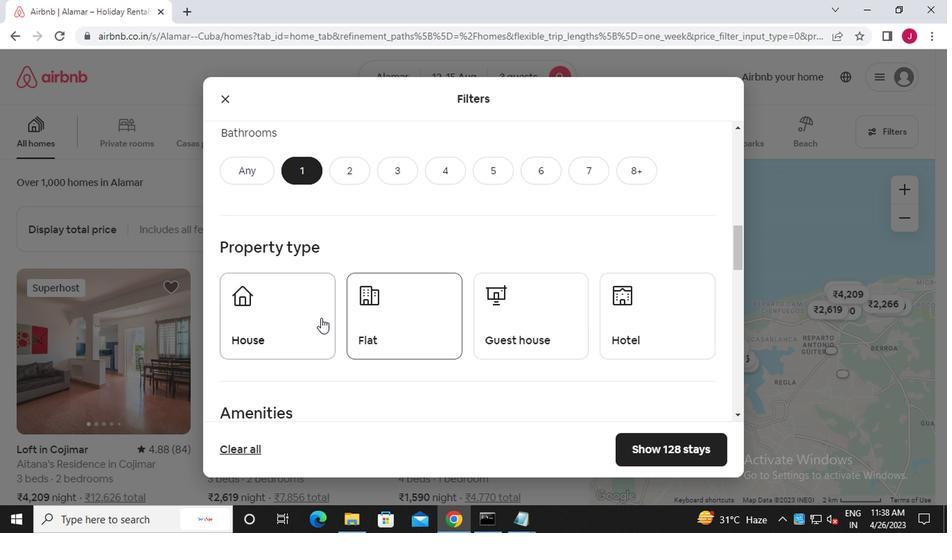 
Action: Mouse moved to (396, 336)
Screenshot: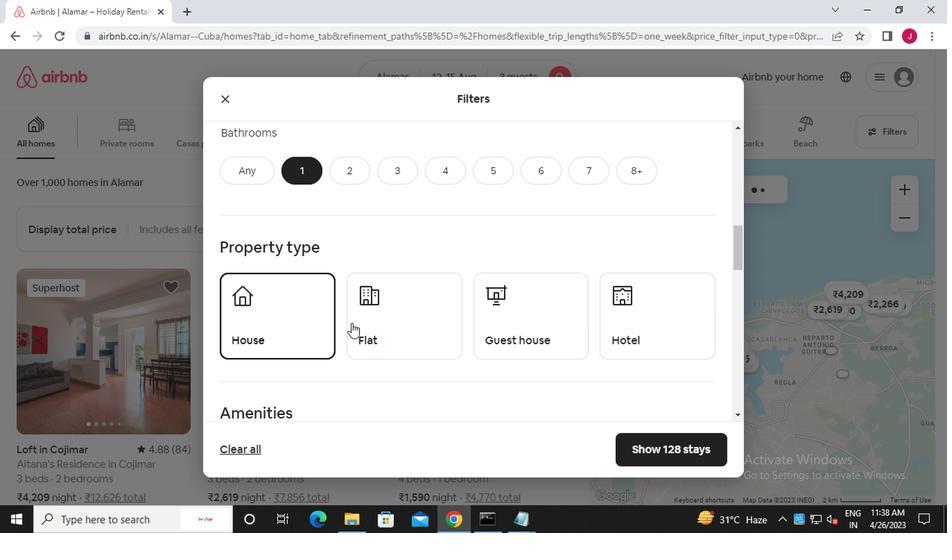 
Action: Mouse pressed left at (396, 336)
Screenshot: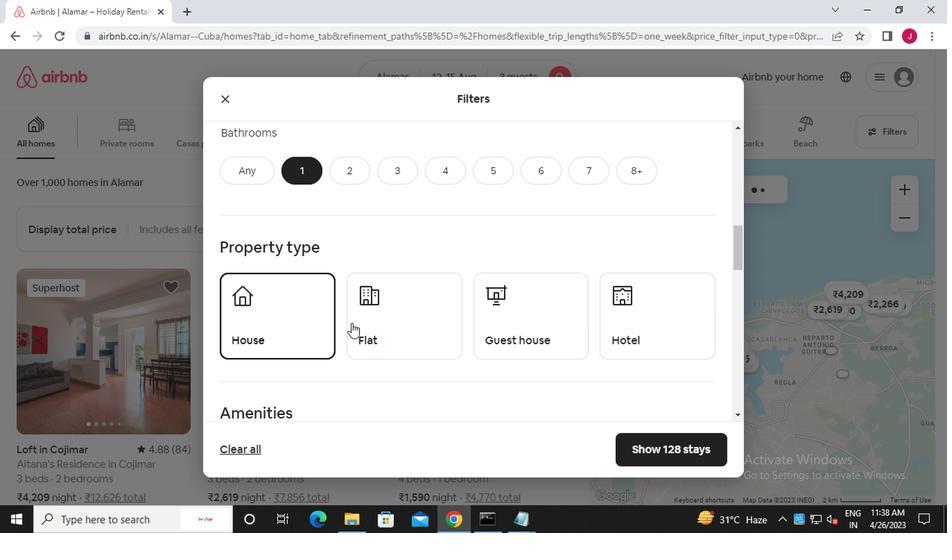 
Action: Mouse moved to (507, 327)
Screenshot: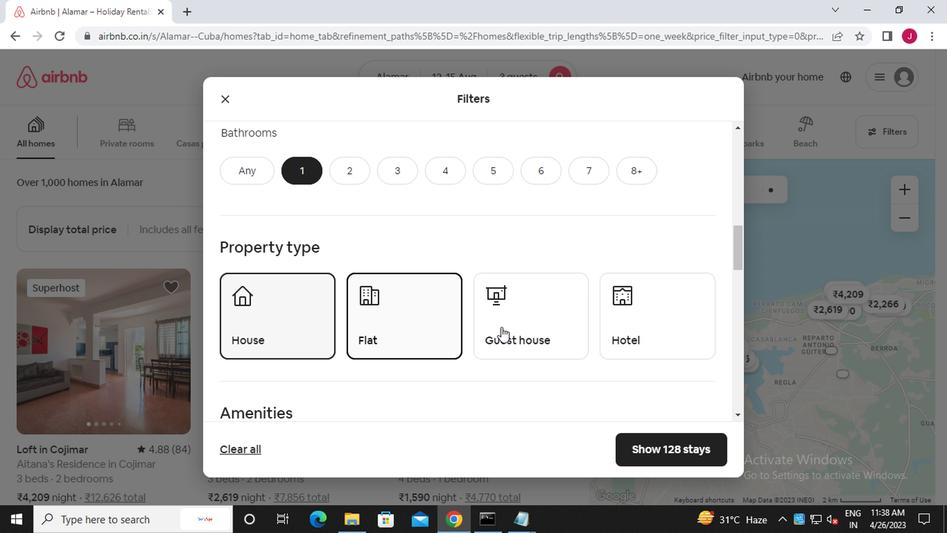 
Action: Mouse pressed left at (507, 327)
Screenshot: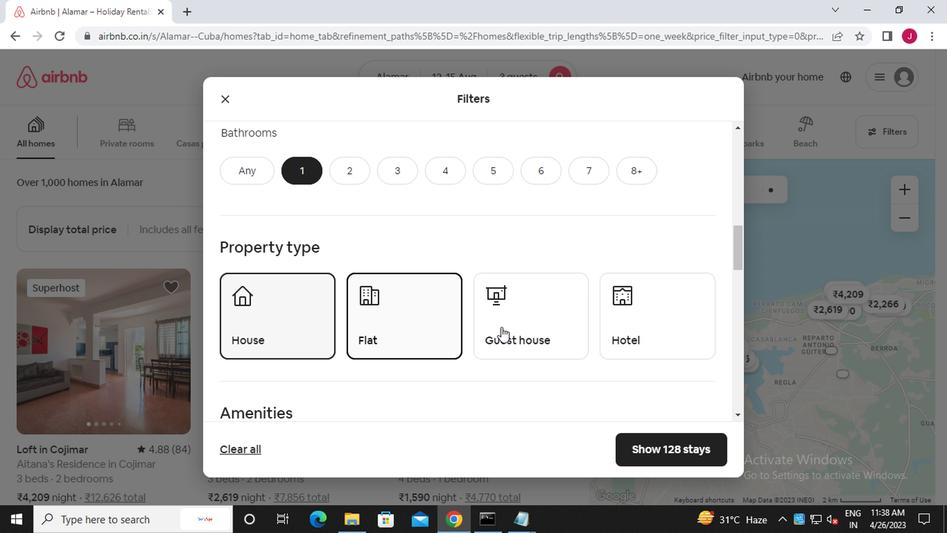 
Action: Mouse moved to (493, 318)
Screenshot: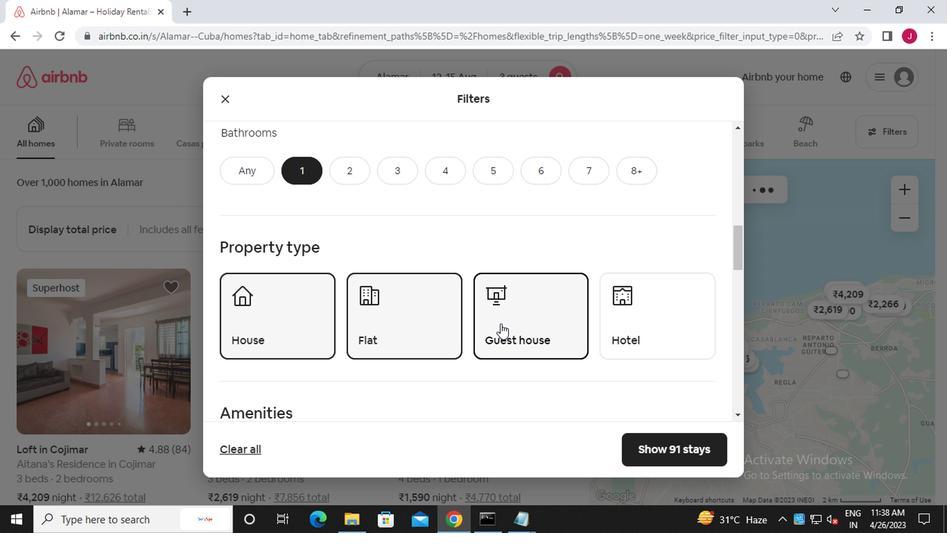 
Action: Mouse scrolled (493, 318) with delta (0, 0)
Screenshot: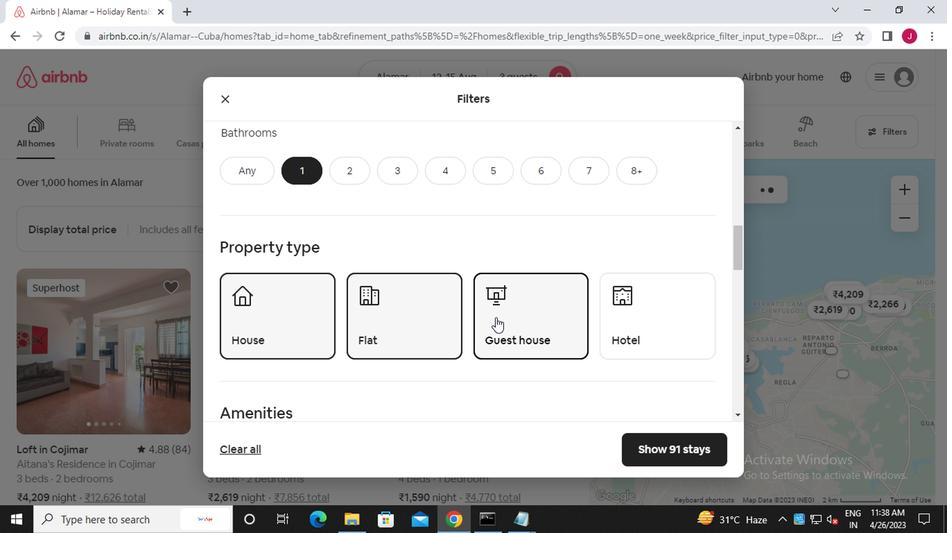 
Action: Mouse moved to (492, 318)
Screenshot: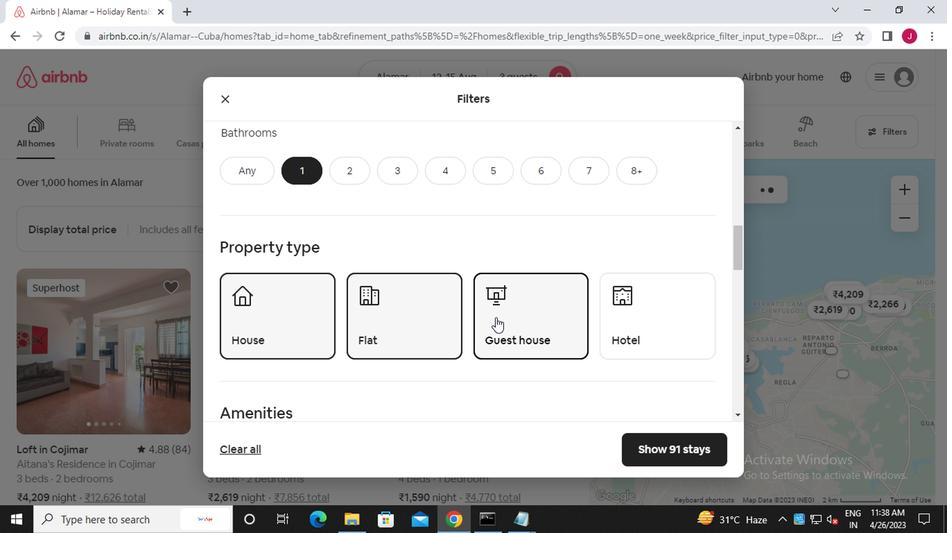 
Action: Mouse scrolled (492, 318) with delta (0, 0)
Screenshot: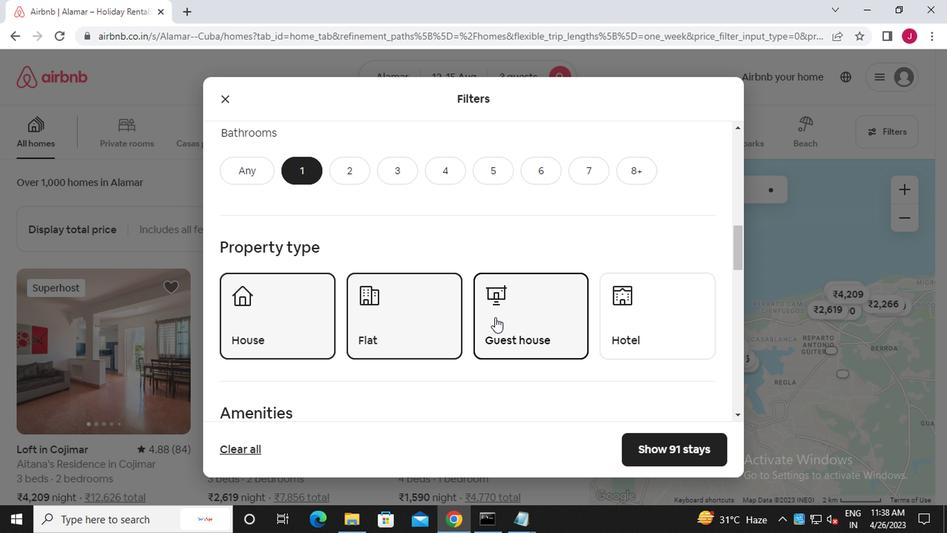 
Action: Mouse scrolled (492, 318) with delta (0, 0)
Screenshot: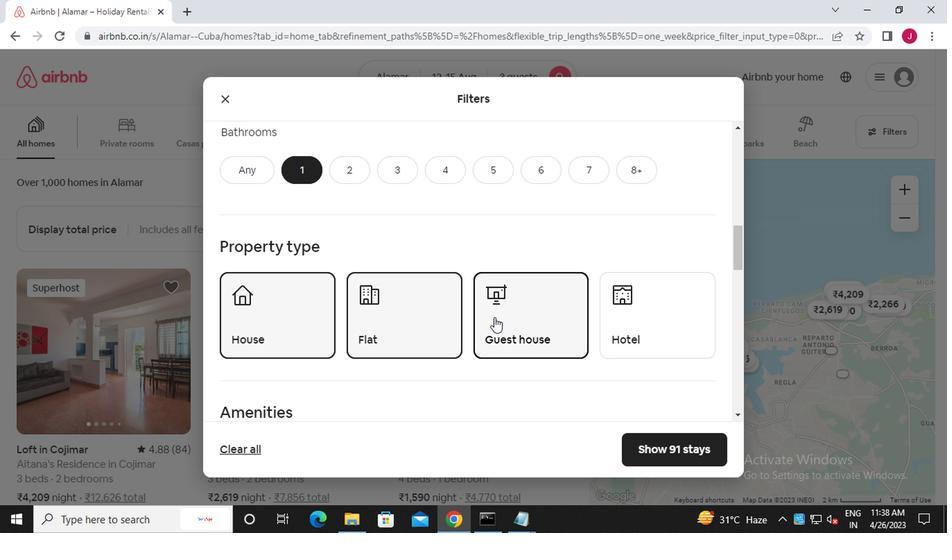 
Action: Mouse scrolled (492, 318) with delta (0, 0)
Screenshot: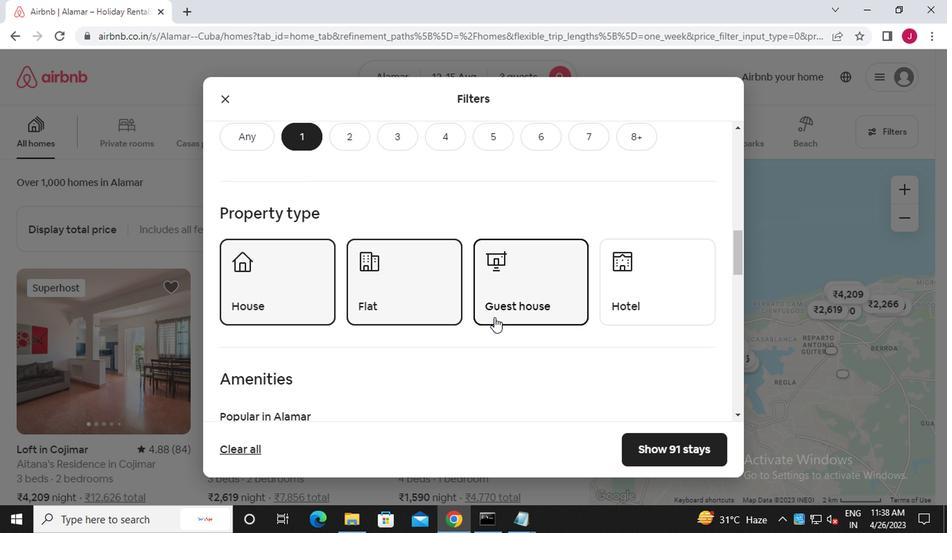 
Action: Mouse scrolled (492, 318) with delta (0, 0)
Screenshot: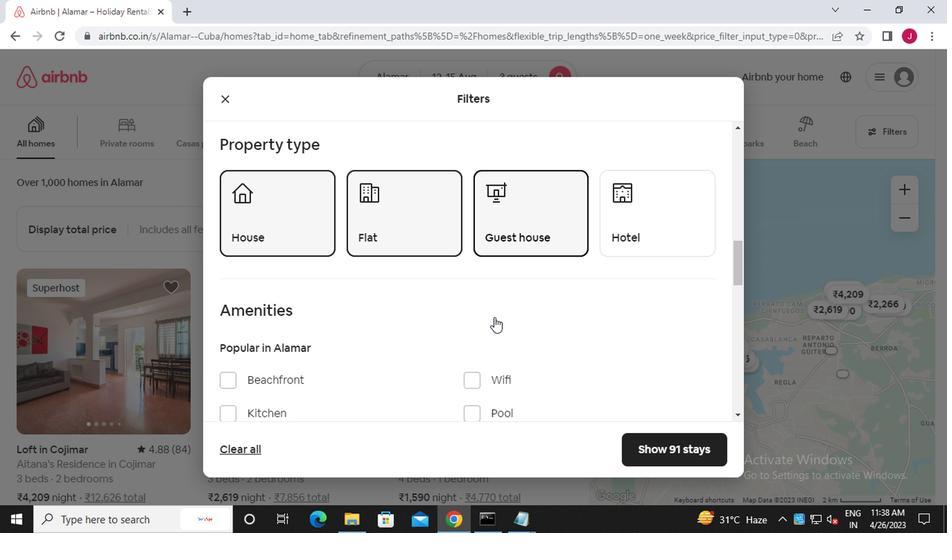 
Action: Mouse scrolled (492, 318) with delta (0, 0)
Screenshot: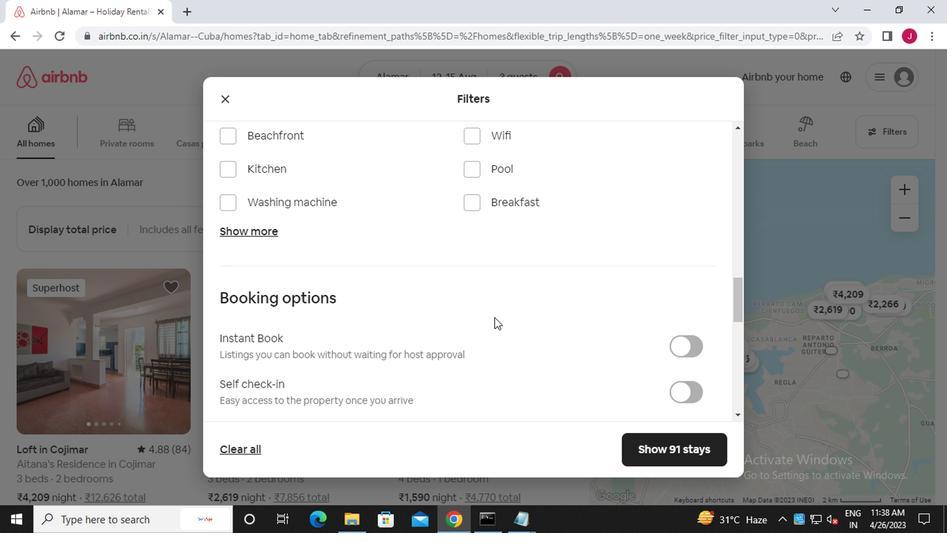 
Action: Mouse scrolled (492, 318) with delta (0, 0)
Screenshot: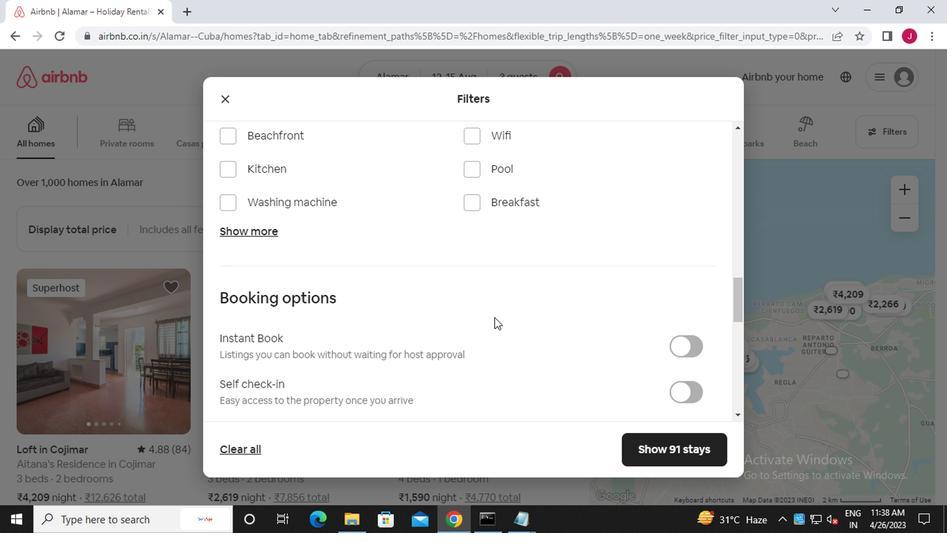 
Action: Mouse scrolled (492, 318) with delta (0, 0)
Screenshot: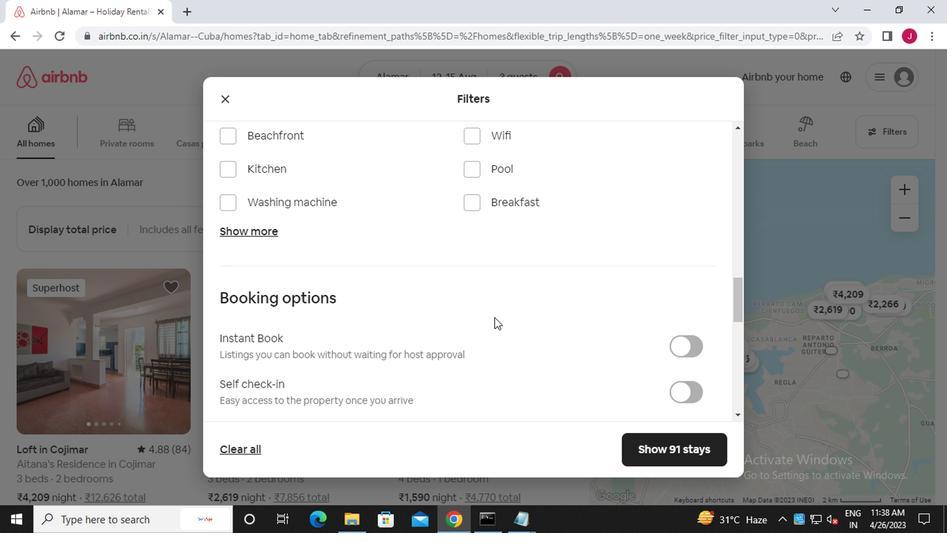 
Action: Mouse moved to (695, 191)
Screenshot: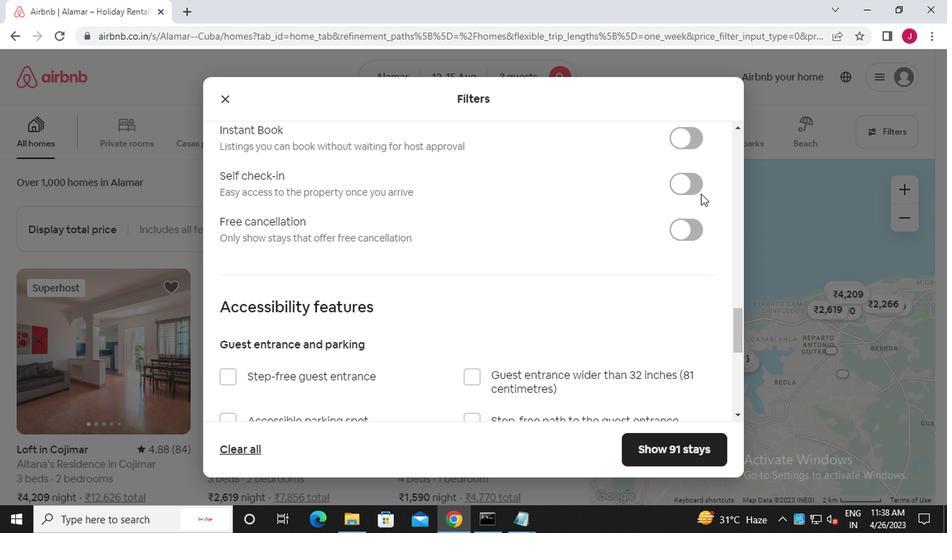 
Action: Mouse pressed left at (695, 191)
Screenshot: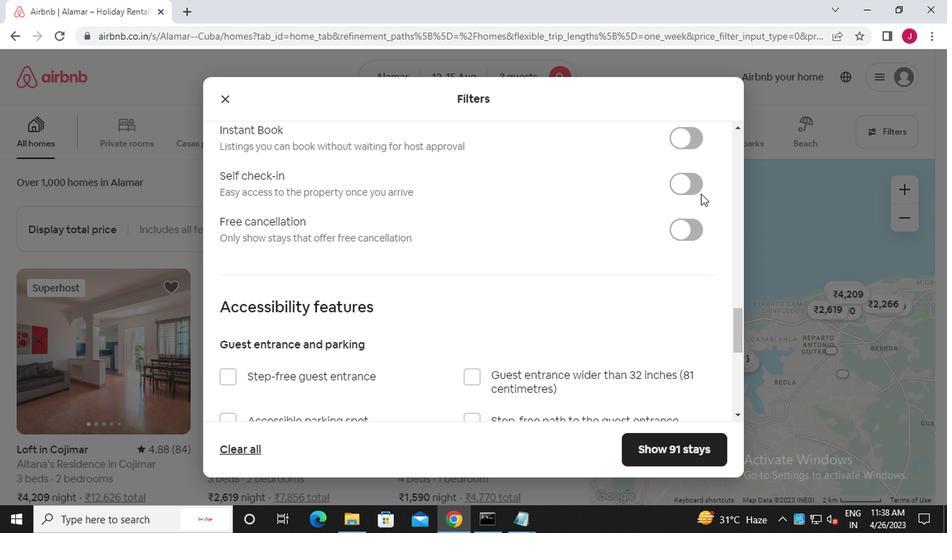 
Action: Mouse moved to (625, 204)
Screenshot: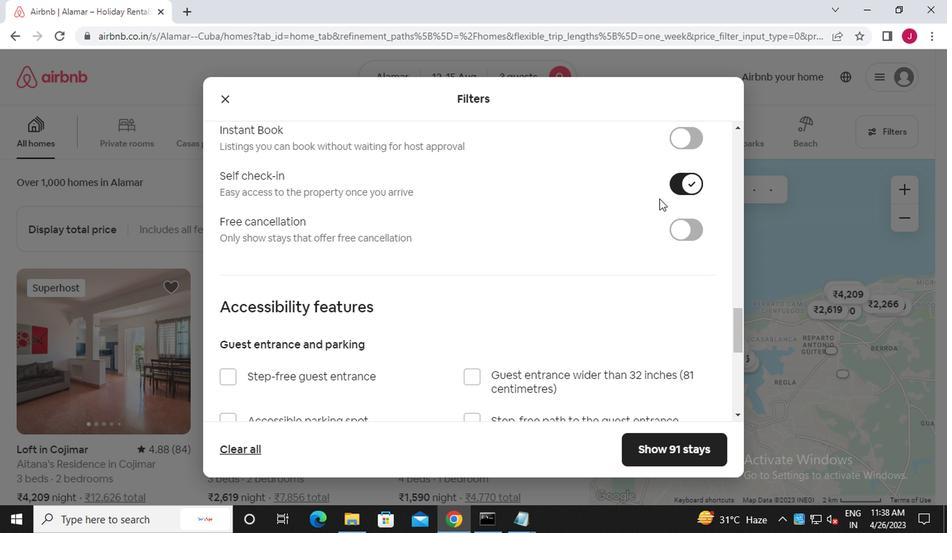 
Action: Mouse scrolled (625, 204) with delta (0, 0)
Screenshot: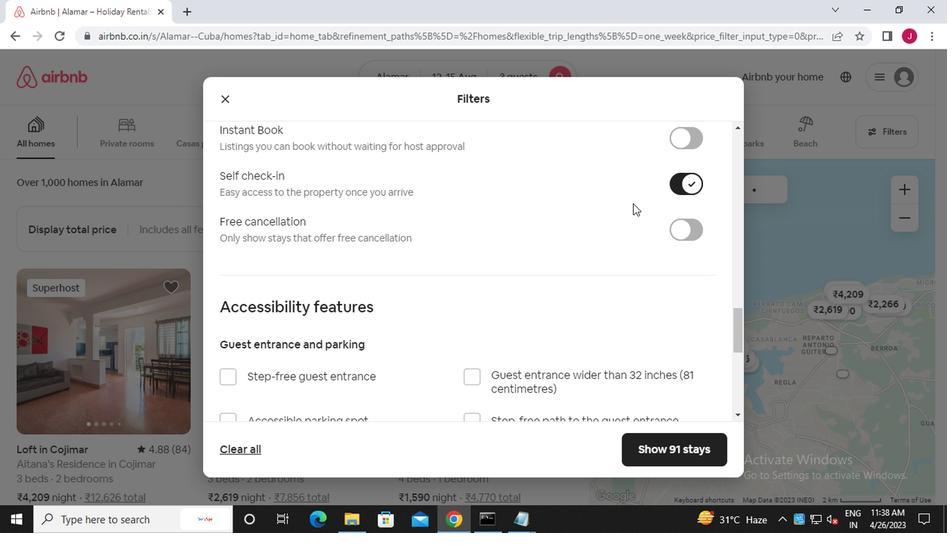 
Action: Mouse scrolled (625, 204) with delta (0, 0)
Screenshot: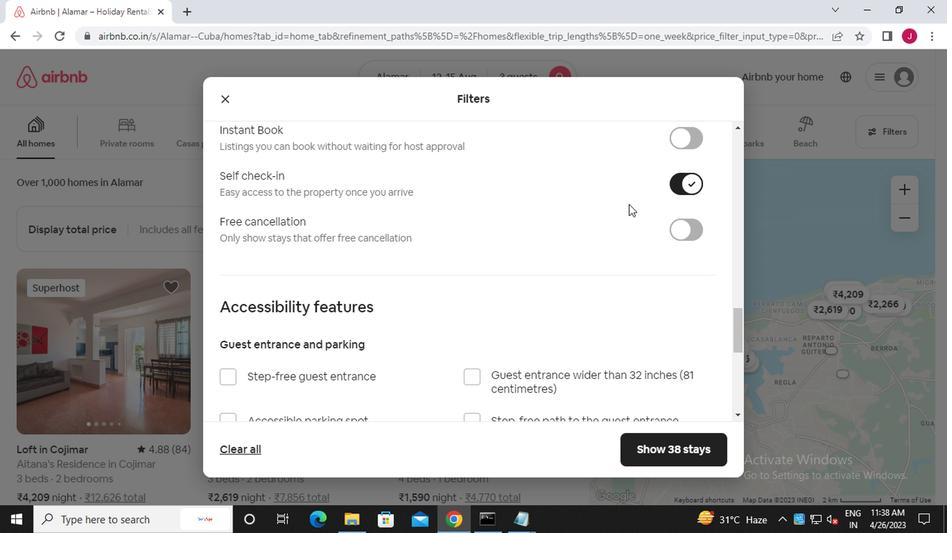 
Action: Mouse scrolled (625, 204) with delta (0, 0)
Screenshot: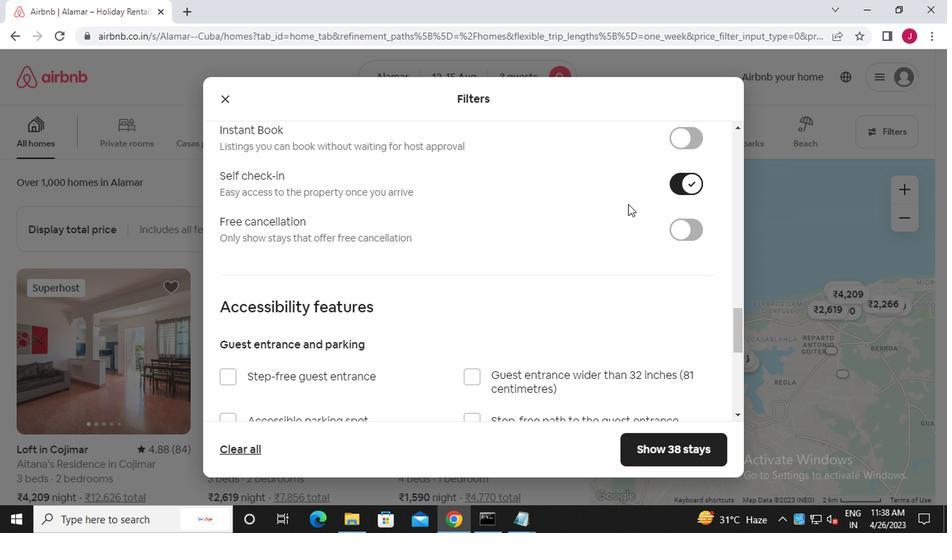 
Action: Mouse scrolled (625, 204) with delta (0, 0)
Screenshot: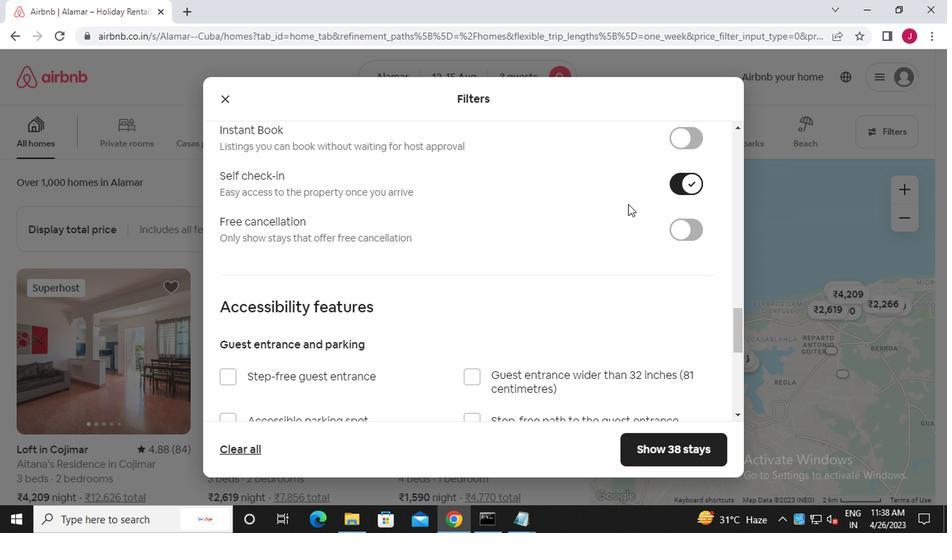 
Action: Mouse scrolled (625, 204) with delta (0, 0)
Screenshot: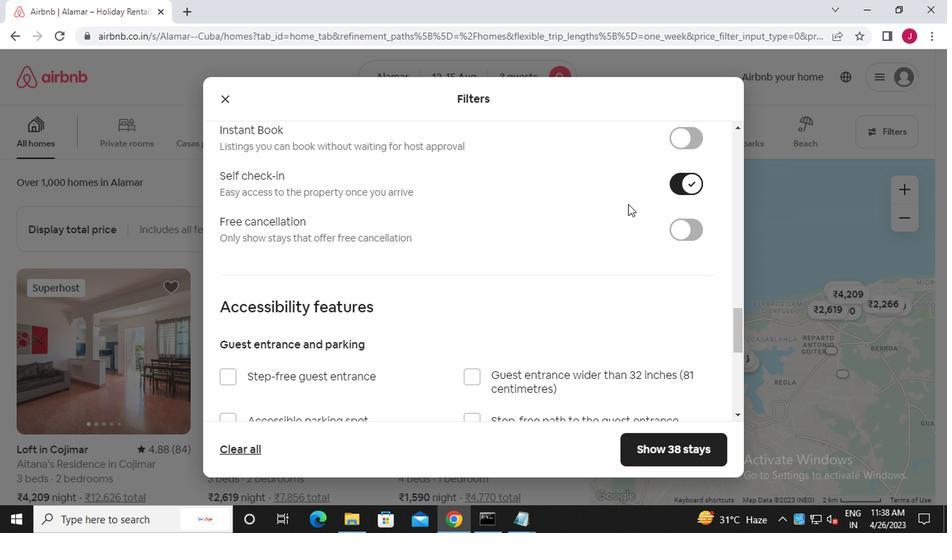 
Action: Mouse scrolled (625, 204) with delta (0, 0)
Screenshot: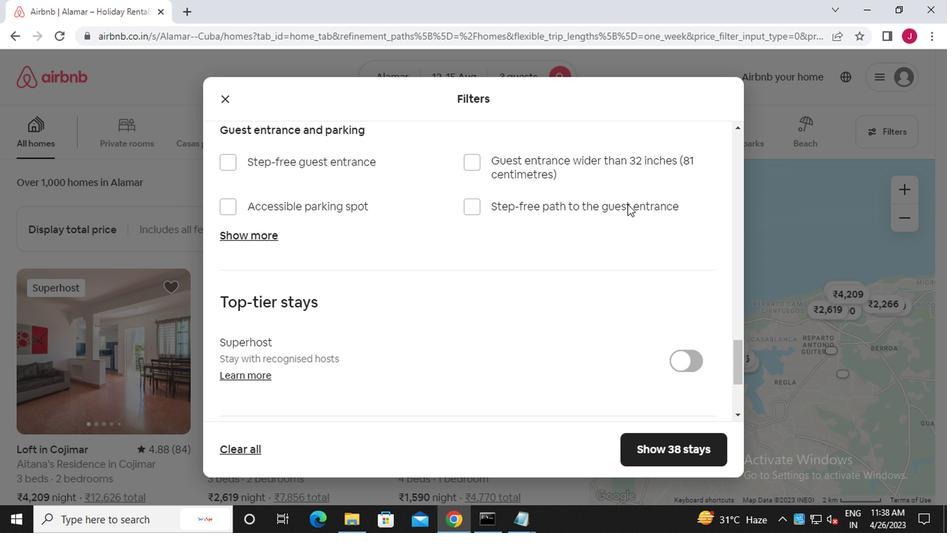 
Action: Mouse scrolled (625, 204) with delta (0, 0)
Screenshot: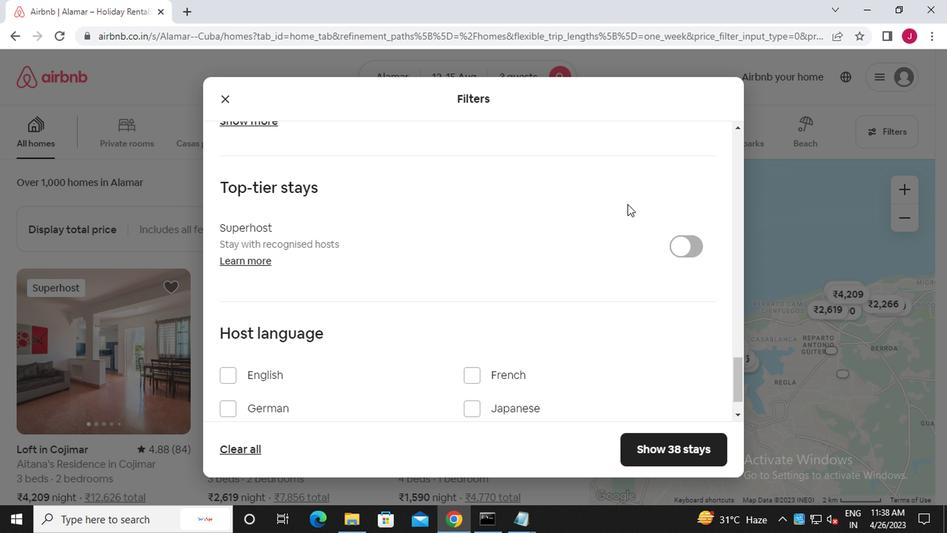 
Action: Mouse scrolled (625, 204) with delta (0, 0)
Screenshot: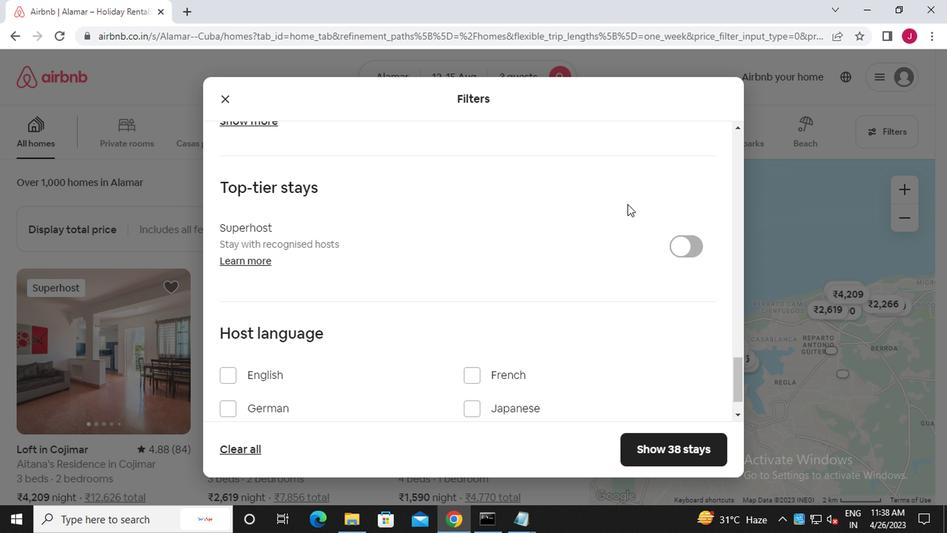 
Action: Mouse scrolled (625, 204) with delta (0, 0)
Screenshot: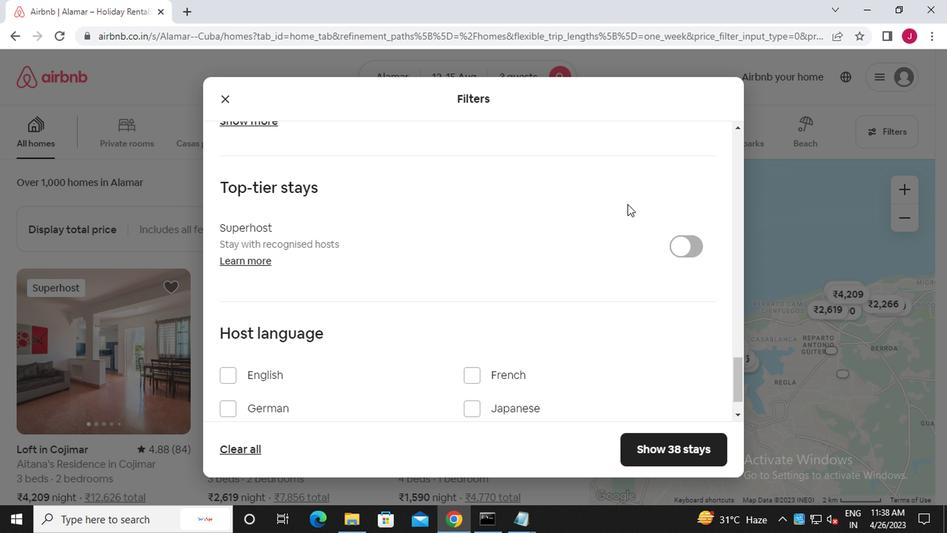 
Action: Mouse scrolled (625, 204) with delta (0, 0)
Screenshot: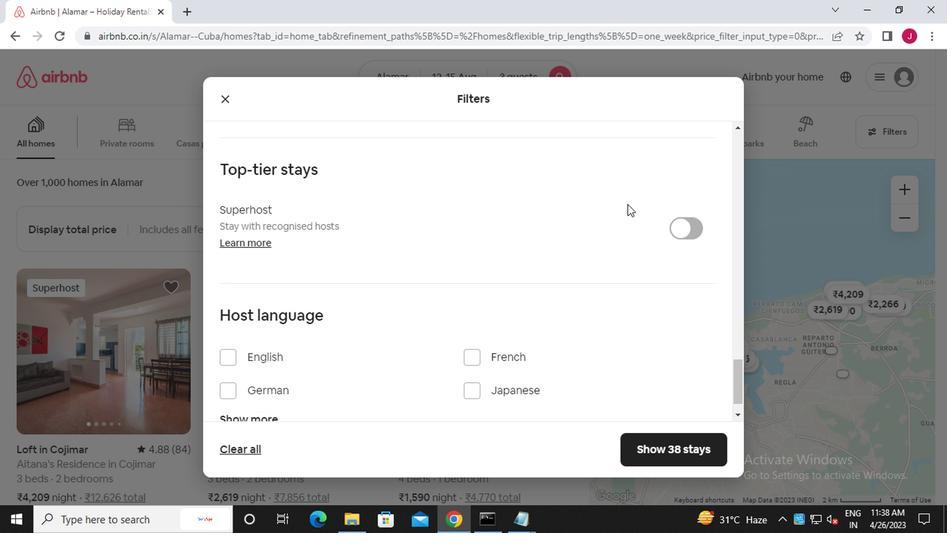 
Action: Mouse scrolled (625, 204) with delta (0, 0)
Screenshot: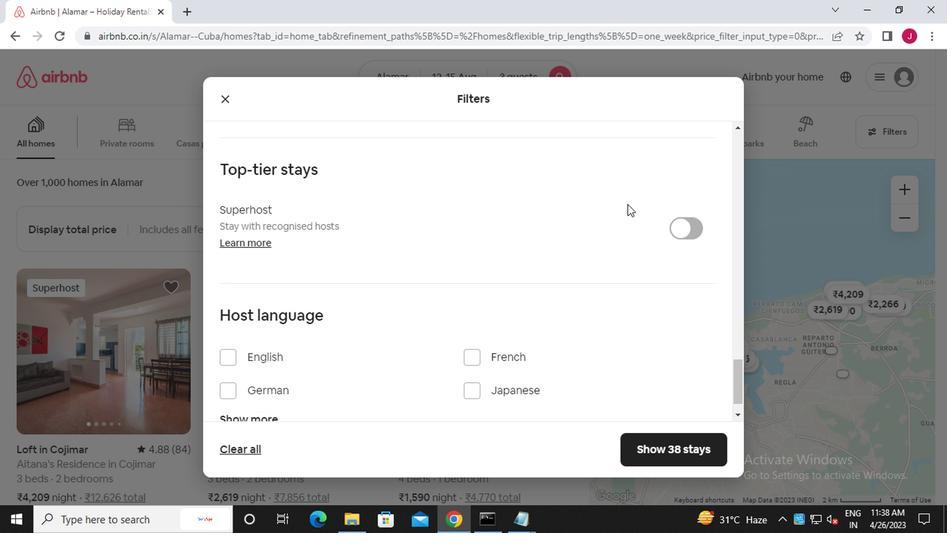 
Action: Mouse scrolled (625, 204) with delta (0, 0)
Screenshot: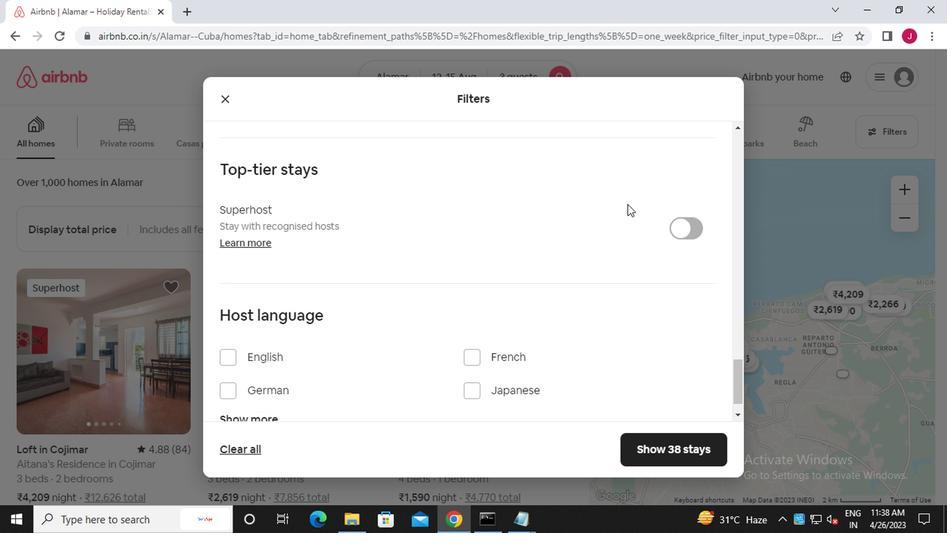 
Action: Mouse moved to (653, 451)
Screenshot: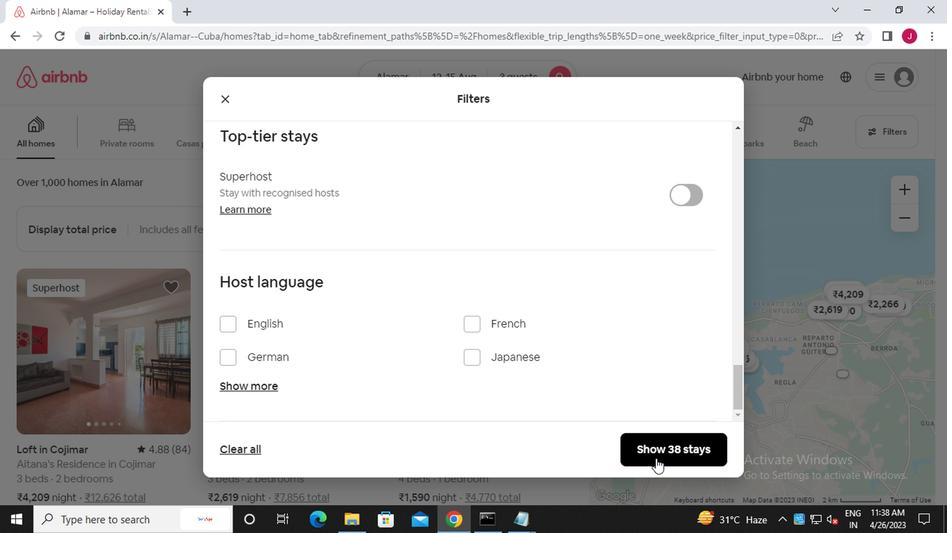 
Action: Mouse pressed left at (653, 451)
Screenshot: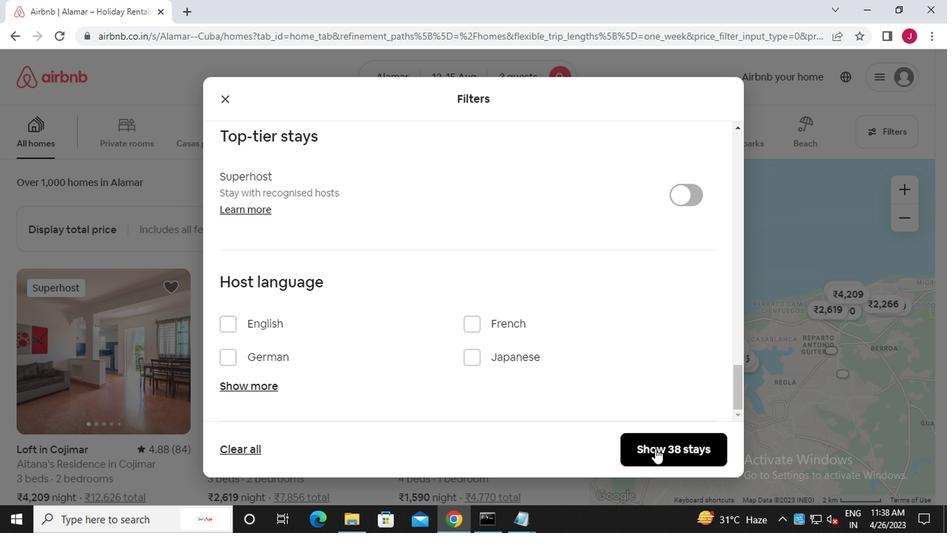 
Action: Mouse moved to (648, 447)
Screenshot: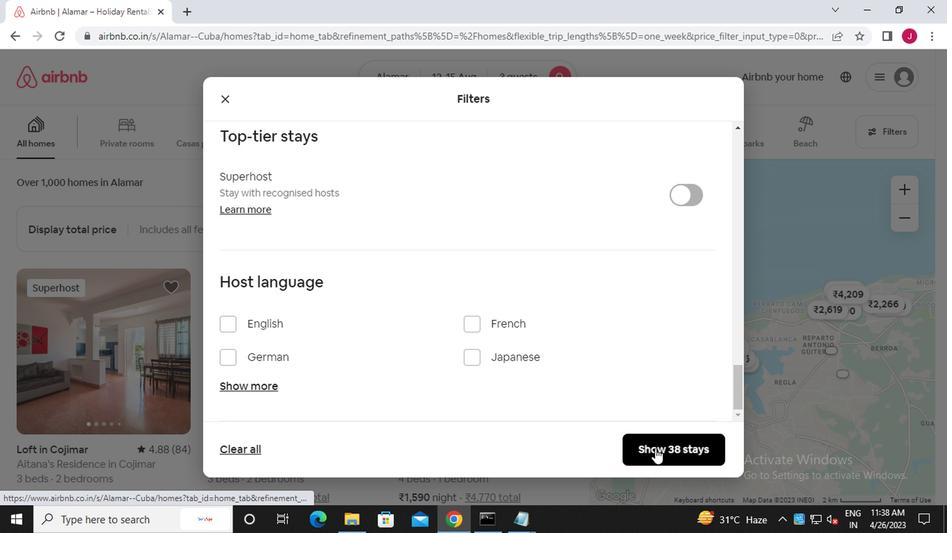
